 Task: Add Natrol Strawberry Vit B-12 5000 Mcg to the cart.
Action: Mouse pressed left at (30, 86)
Screenshot: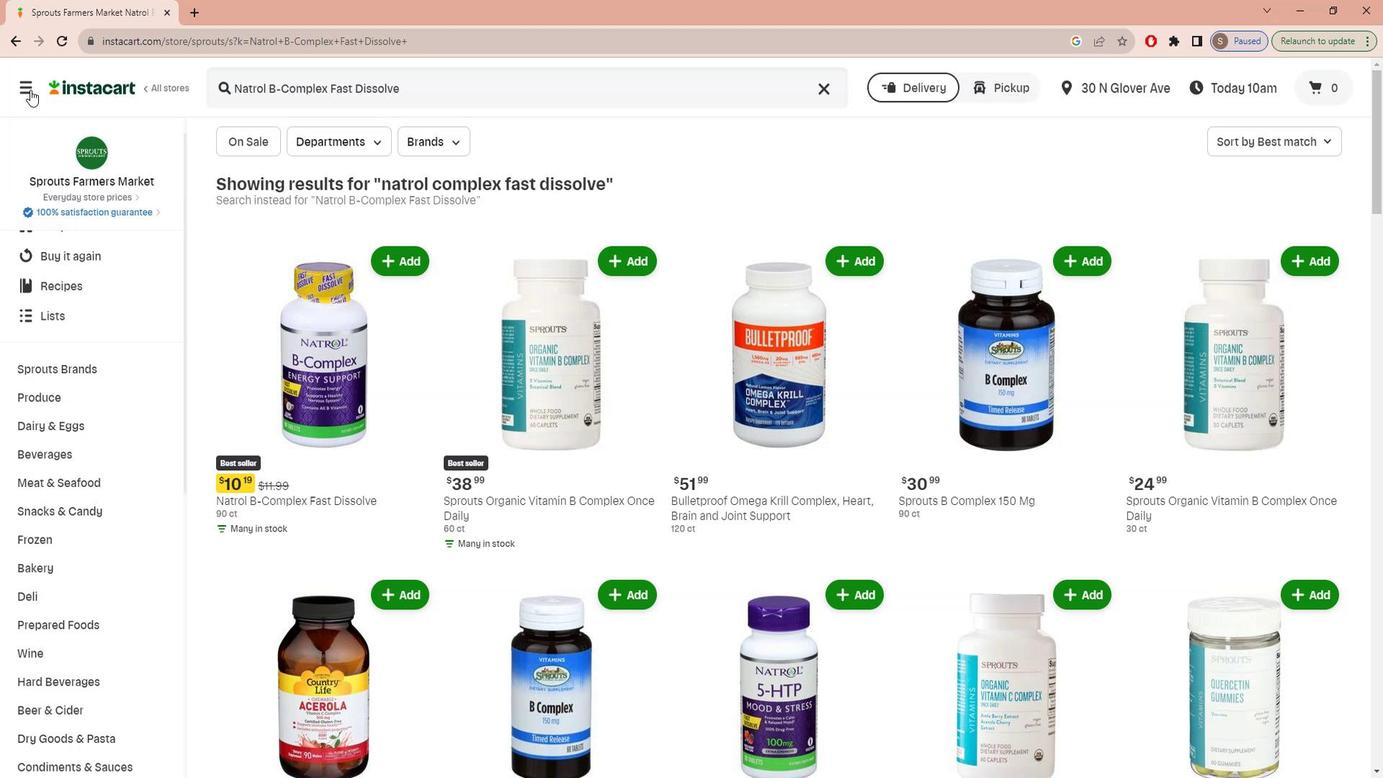 
Action: Mouse moved to (50, 189)
Screenshot: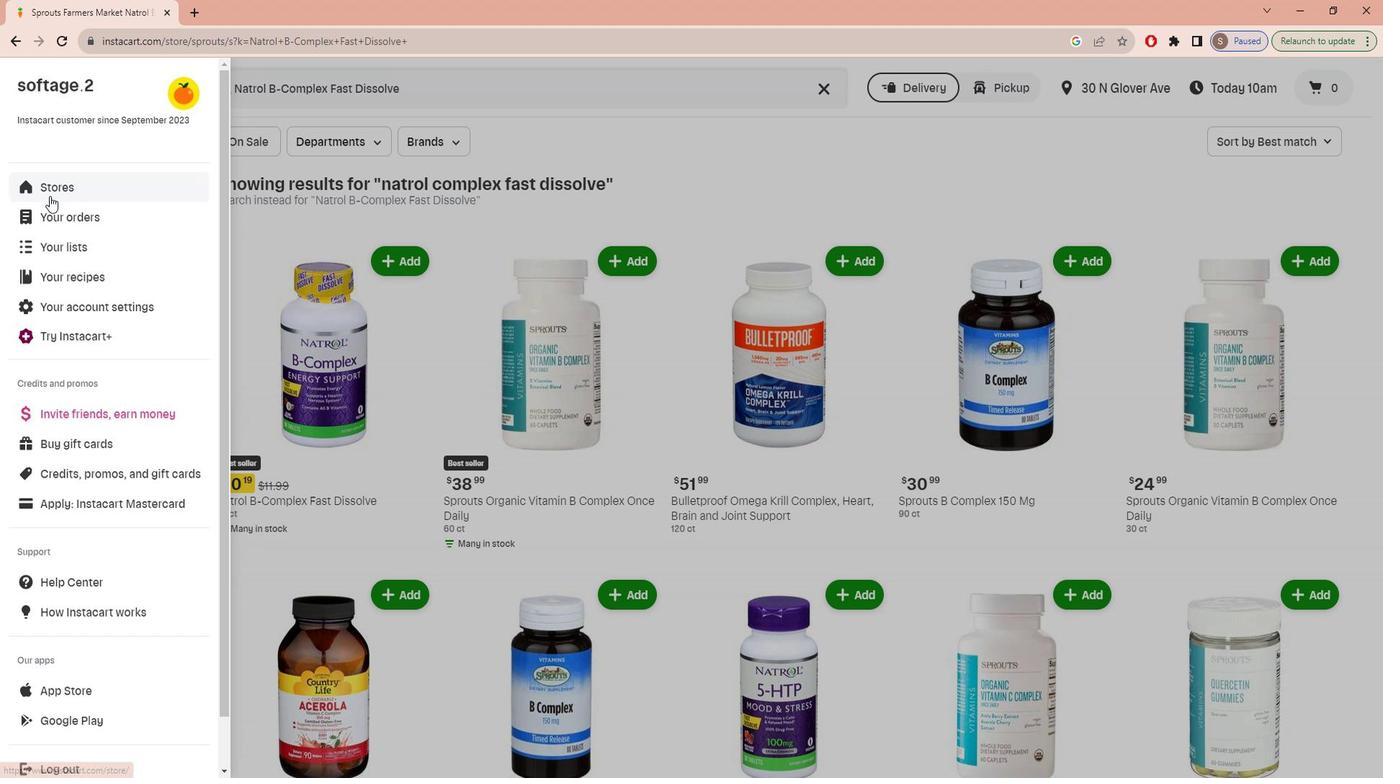 
Action: Mouse pressed left at (50, 189)
Screenshot: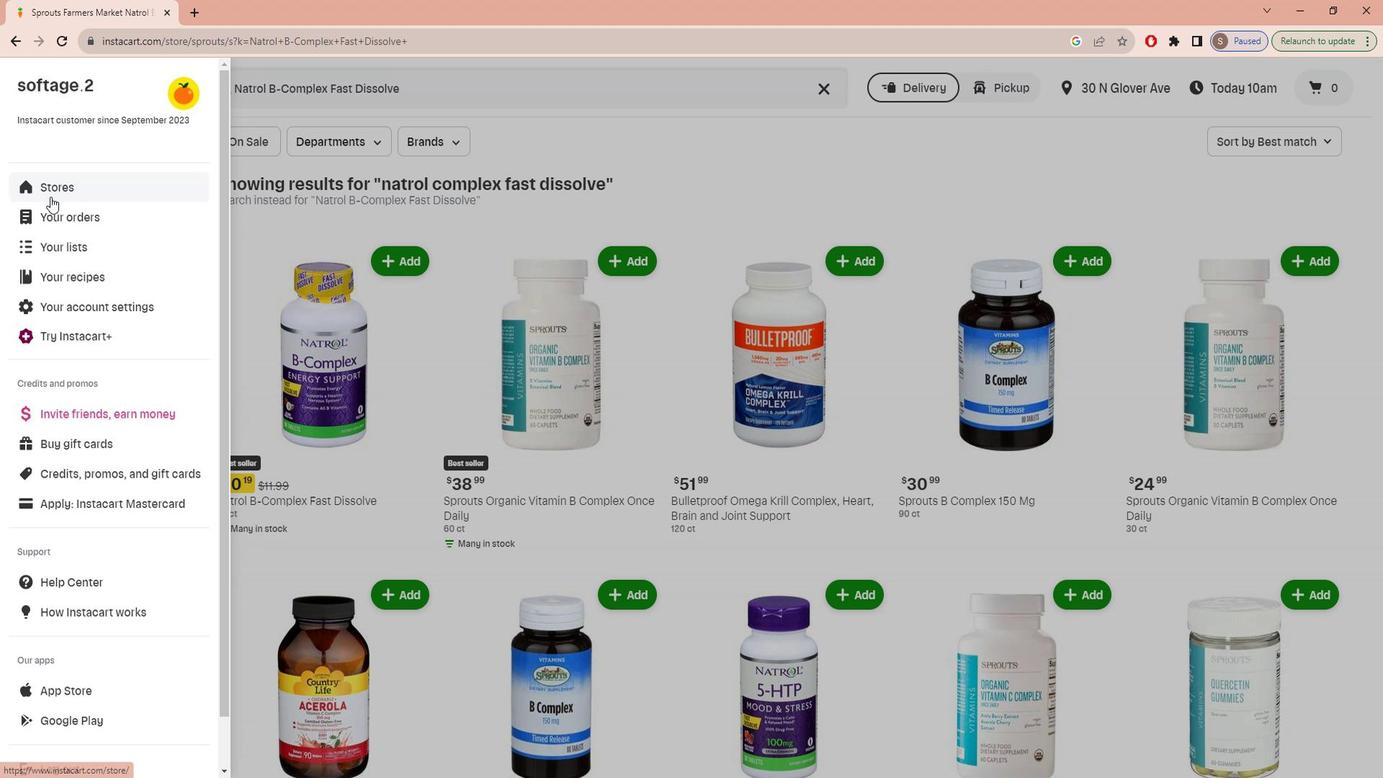 
Action: Mouse moved to (352, 141)
Screenshot: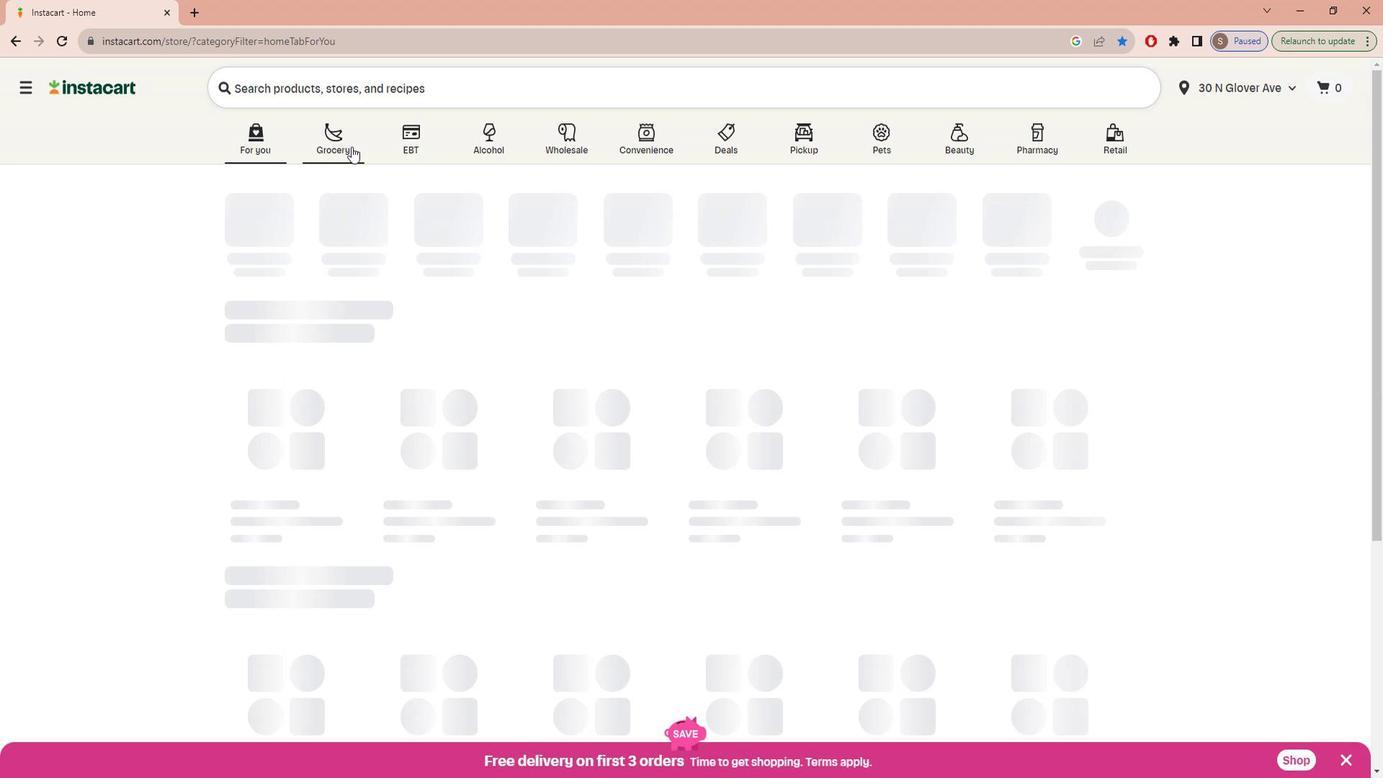 
Action: Mouse pressed left at (352, 141)
Screenshot: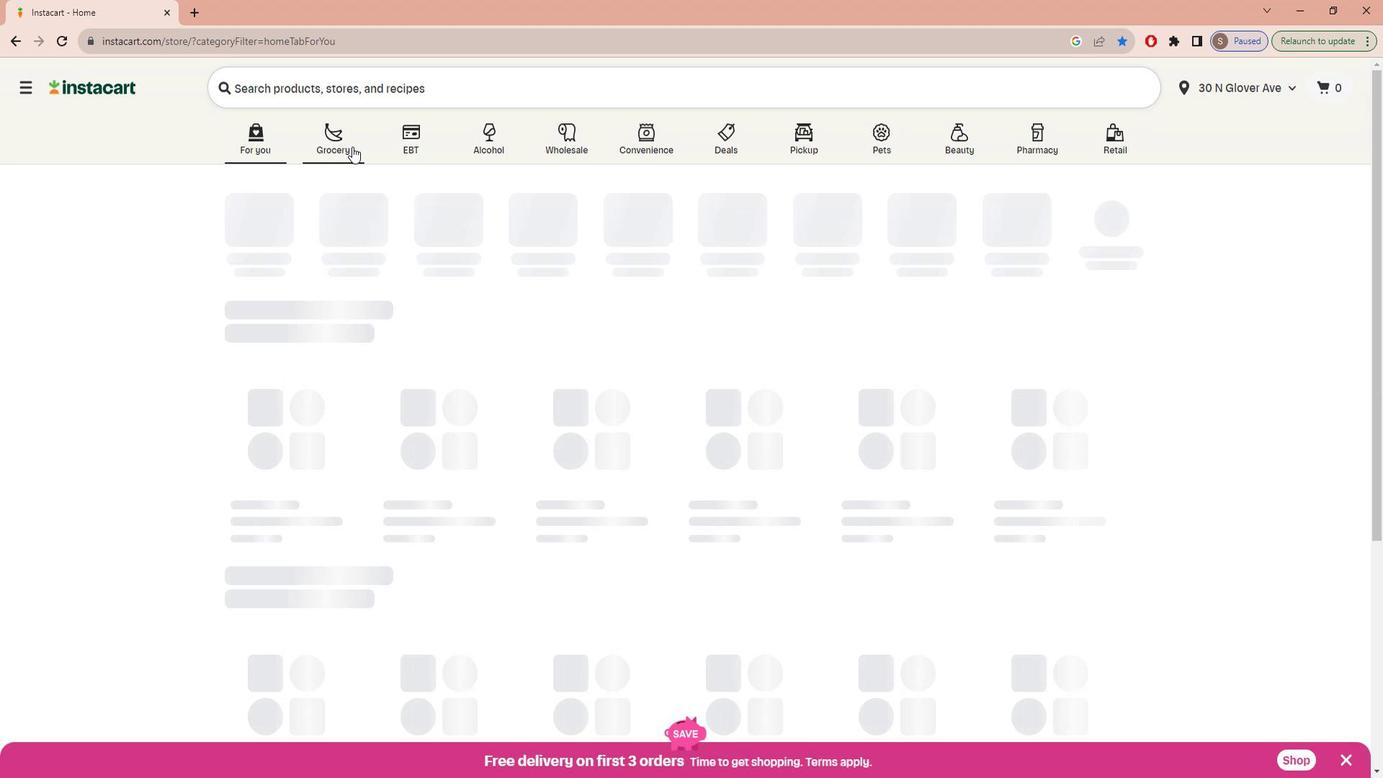 
Action: Mouse moved to (349, 401)
Screenshot: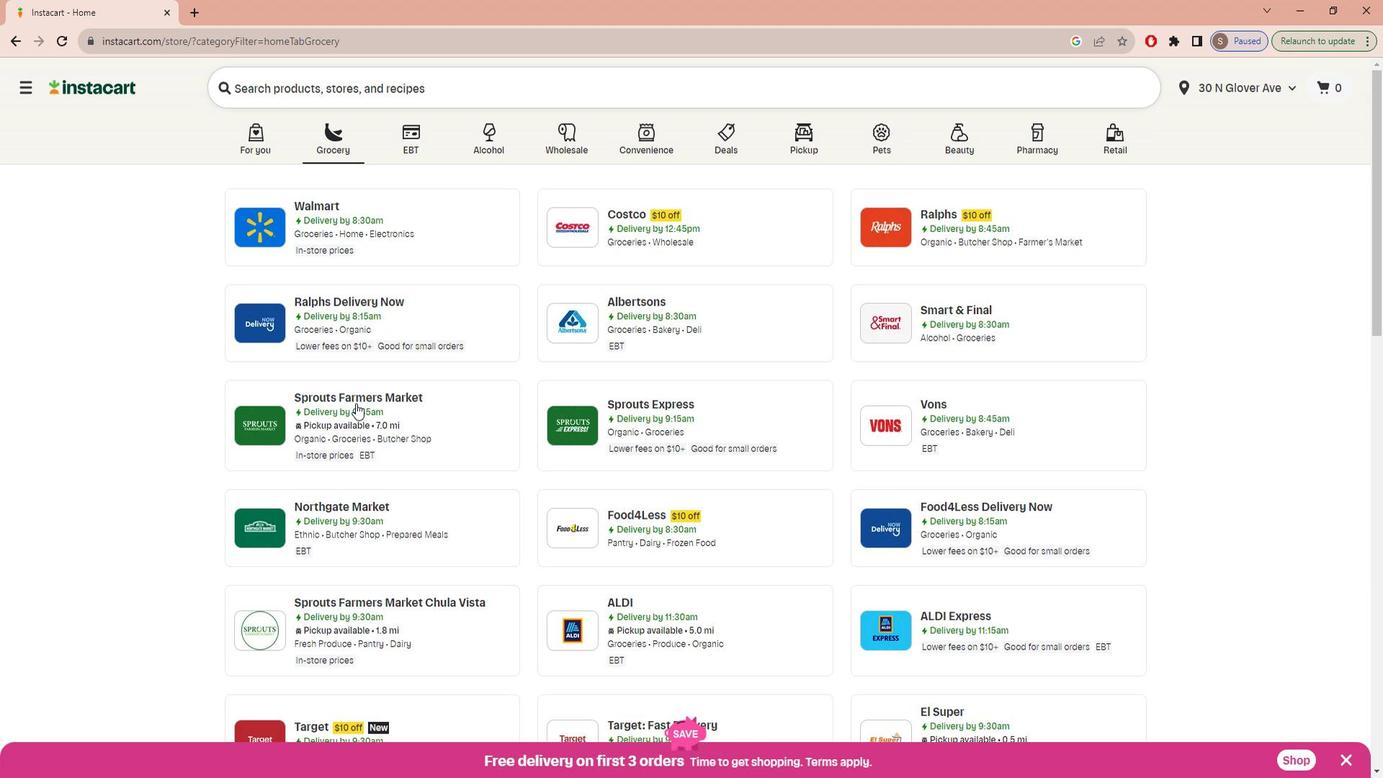 
Action: Mouse pressed left at (349, 401)
Screenshot: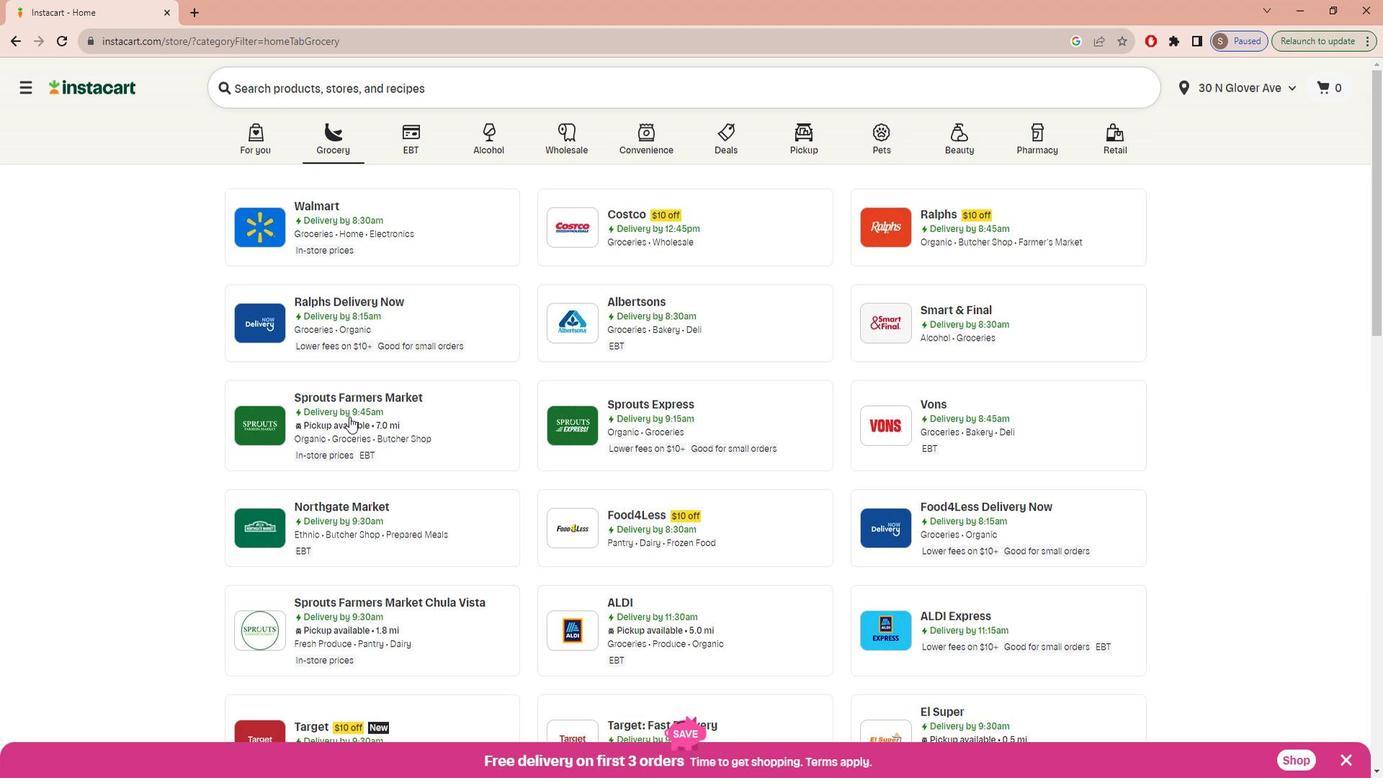 
Action: Mouse moved to (114, 551)
Screenshot: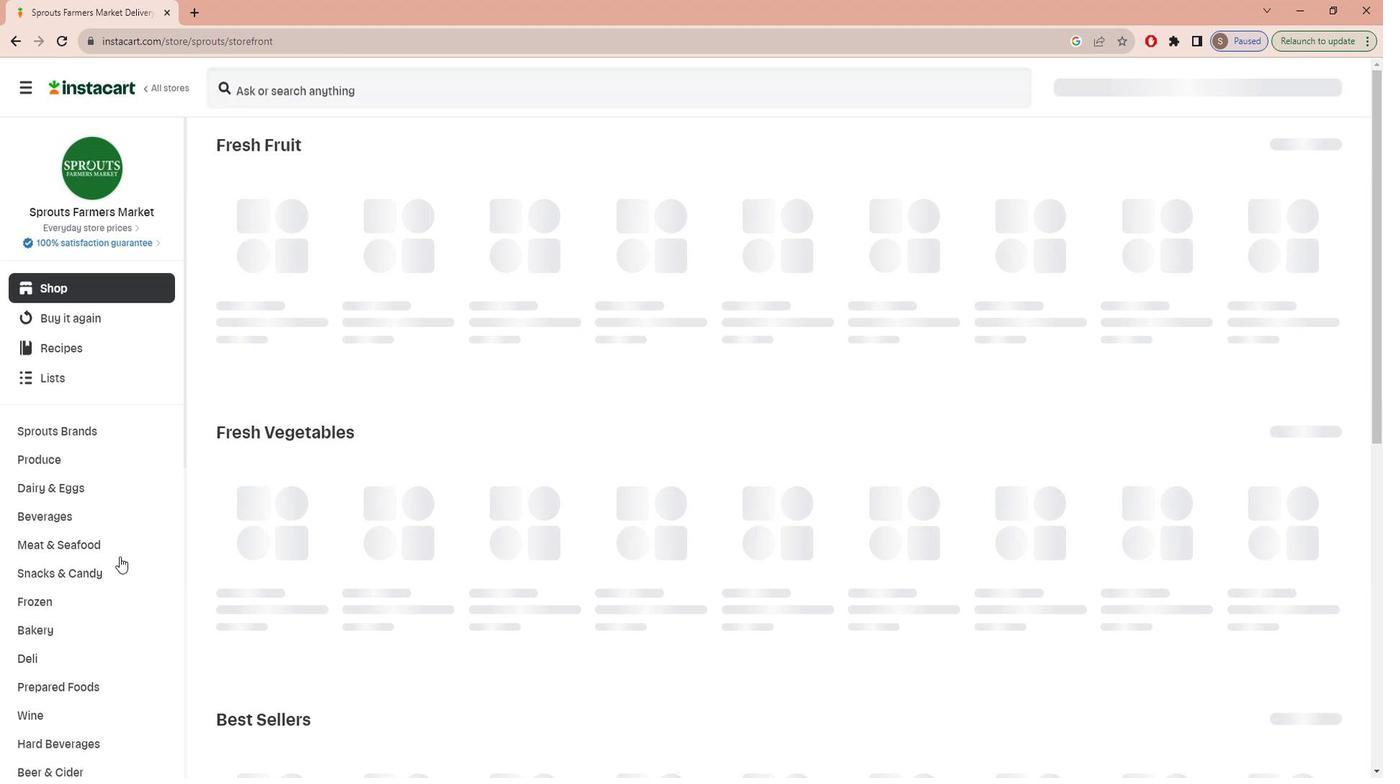 
Action: Mouse scrolled (114, 551) with delta (0, 0)
Screenshot: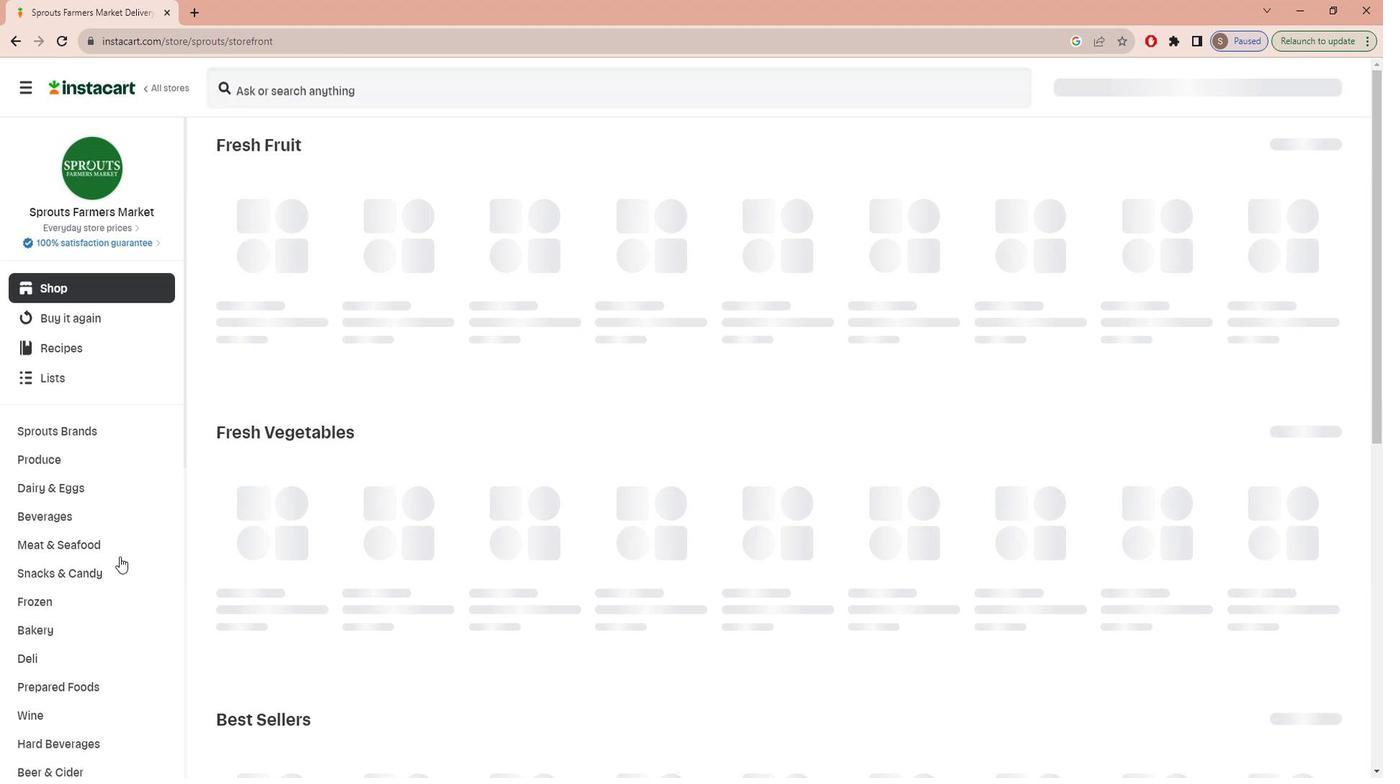 
Action: Mouse moved to (113, 554)
Screenshot: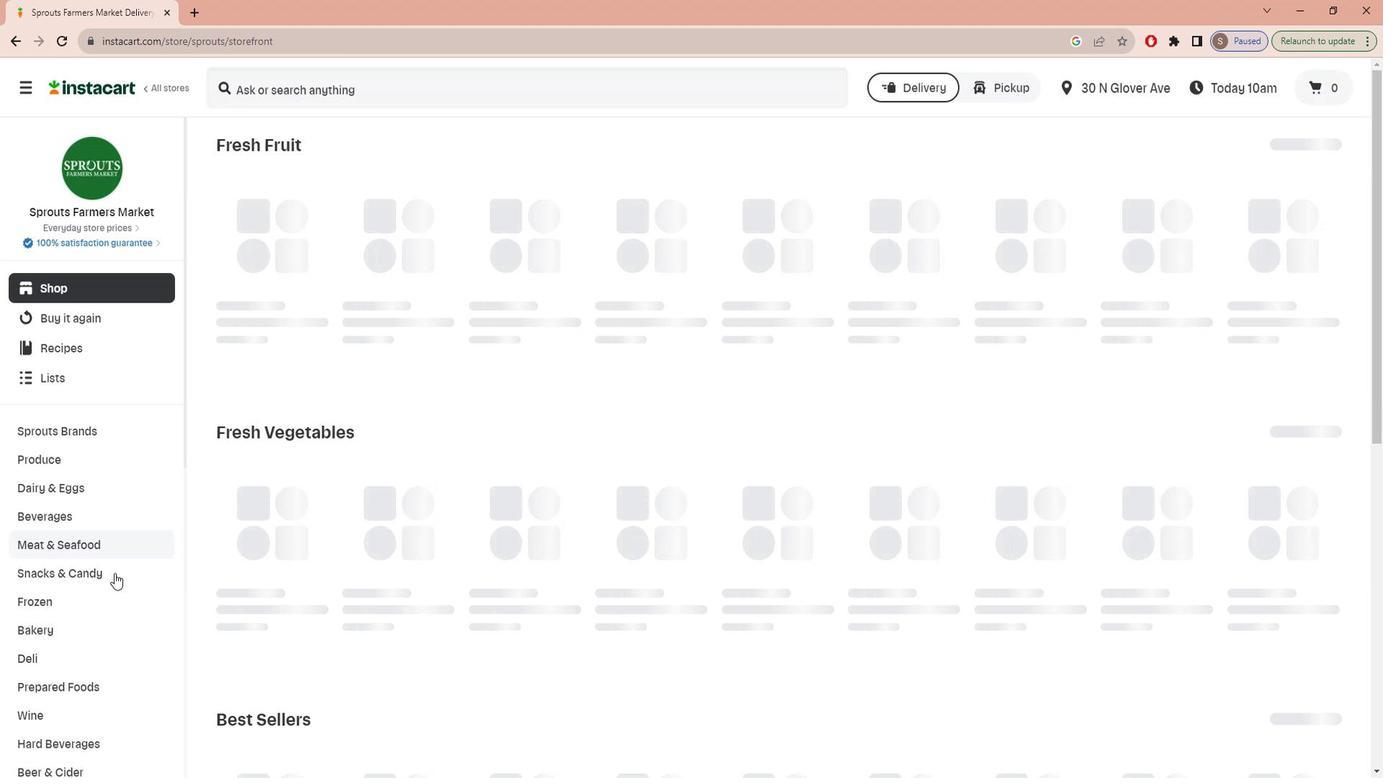 
Action: Mouse scrolled (113, 553) with delta (0, 0)
Screenshot: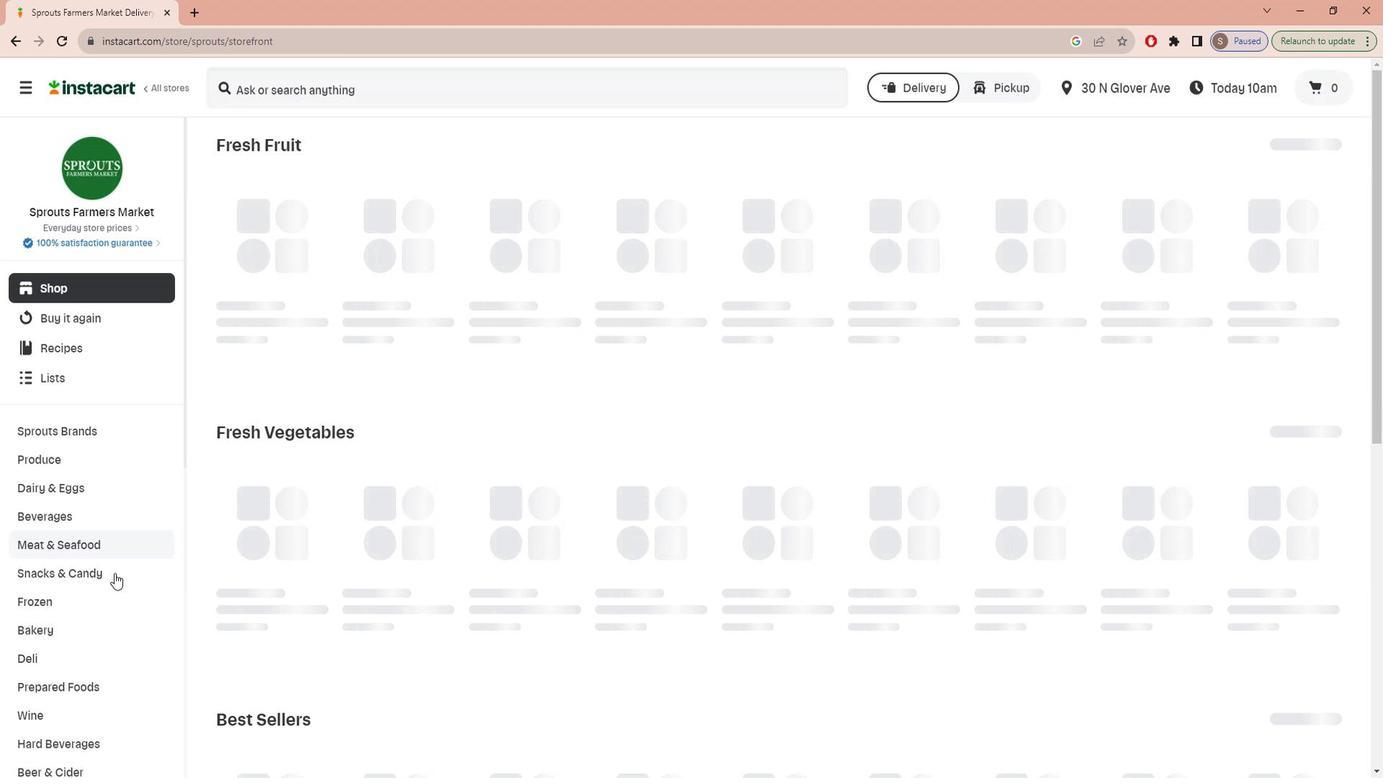 
Action: Mouse moved to (113, 554)
Screenshot: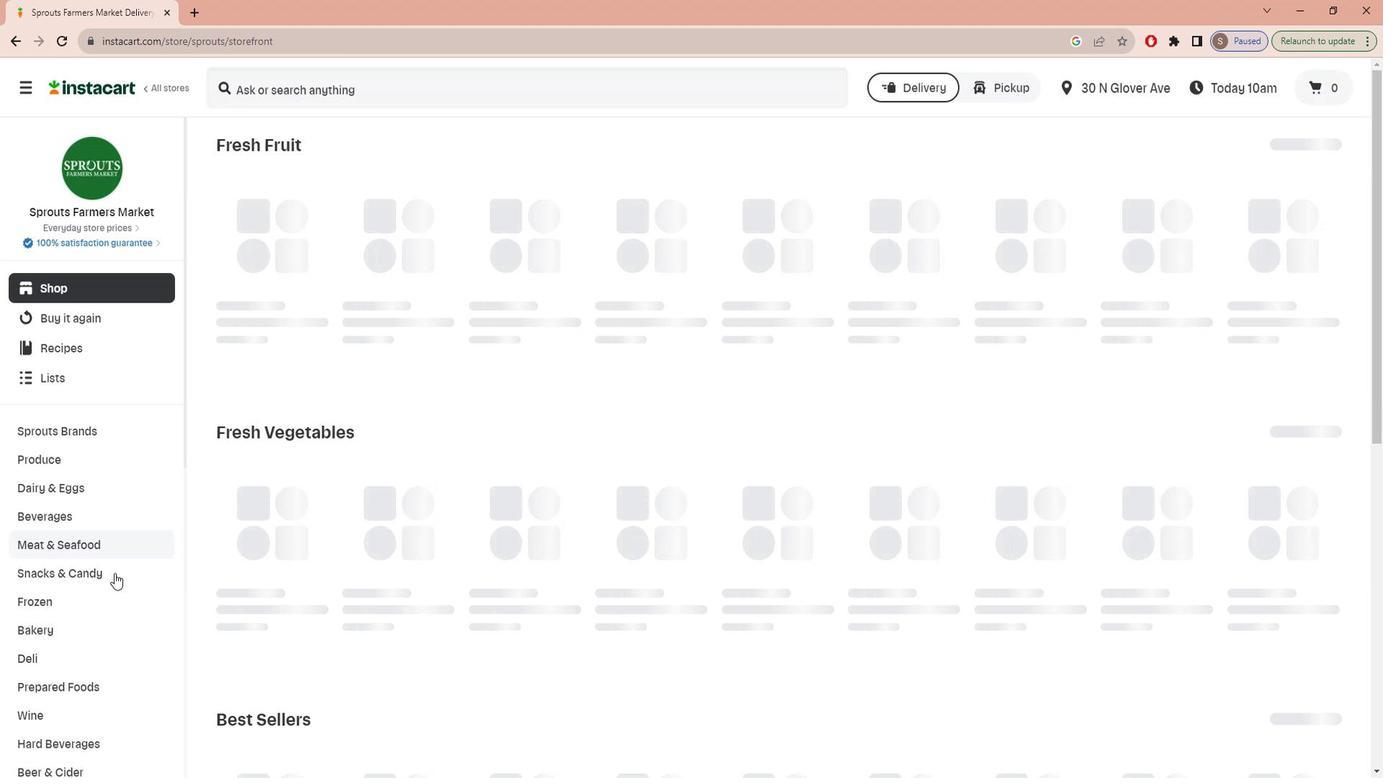 
Action: Mouse scrolled (113, 554) with delta (0, 0)
Screenshot: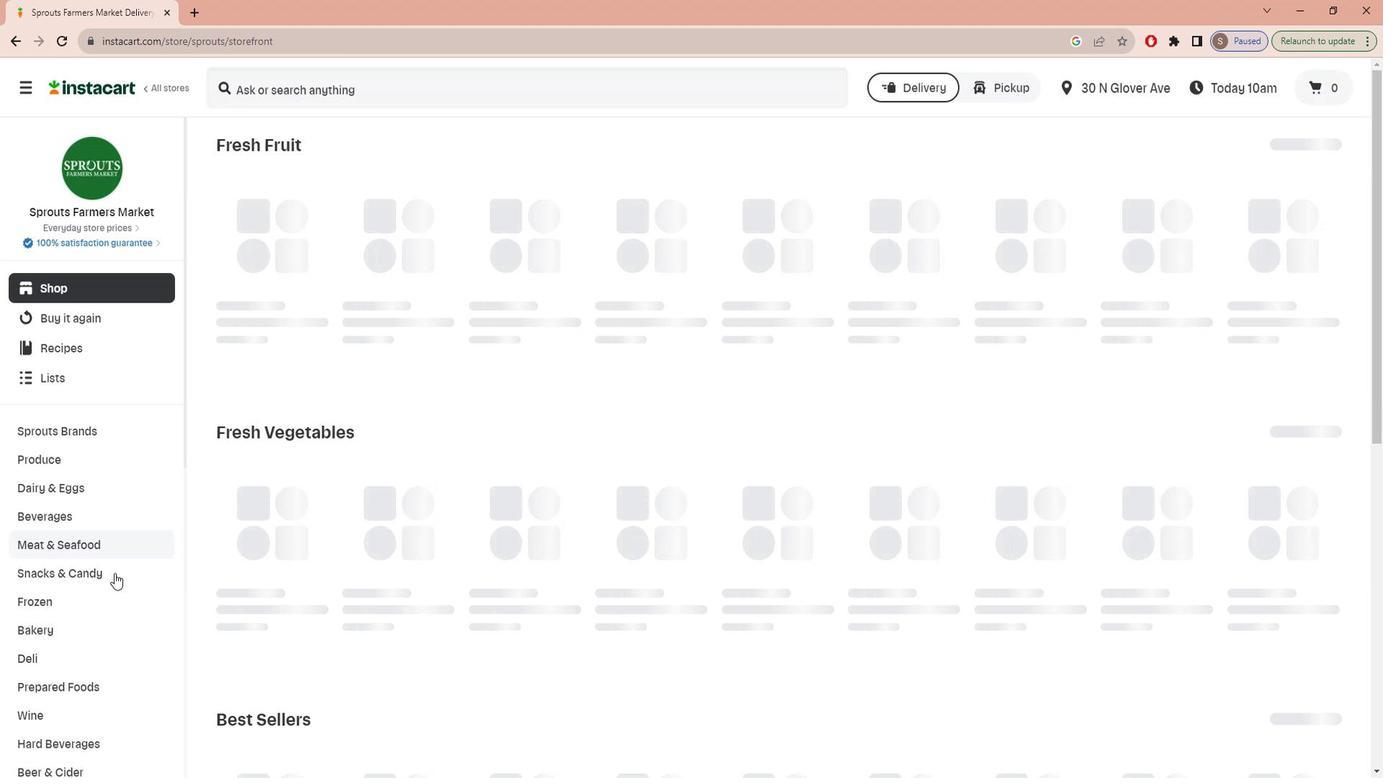 
Action: Mouse moved to (112, 556)
Screenshot: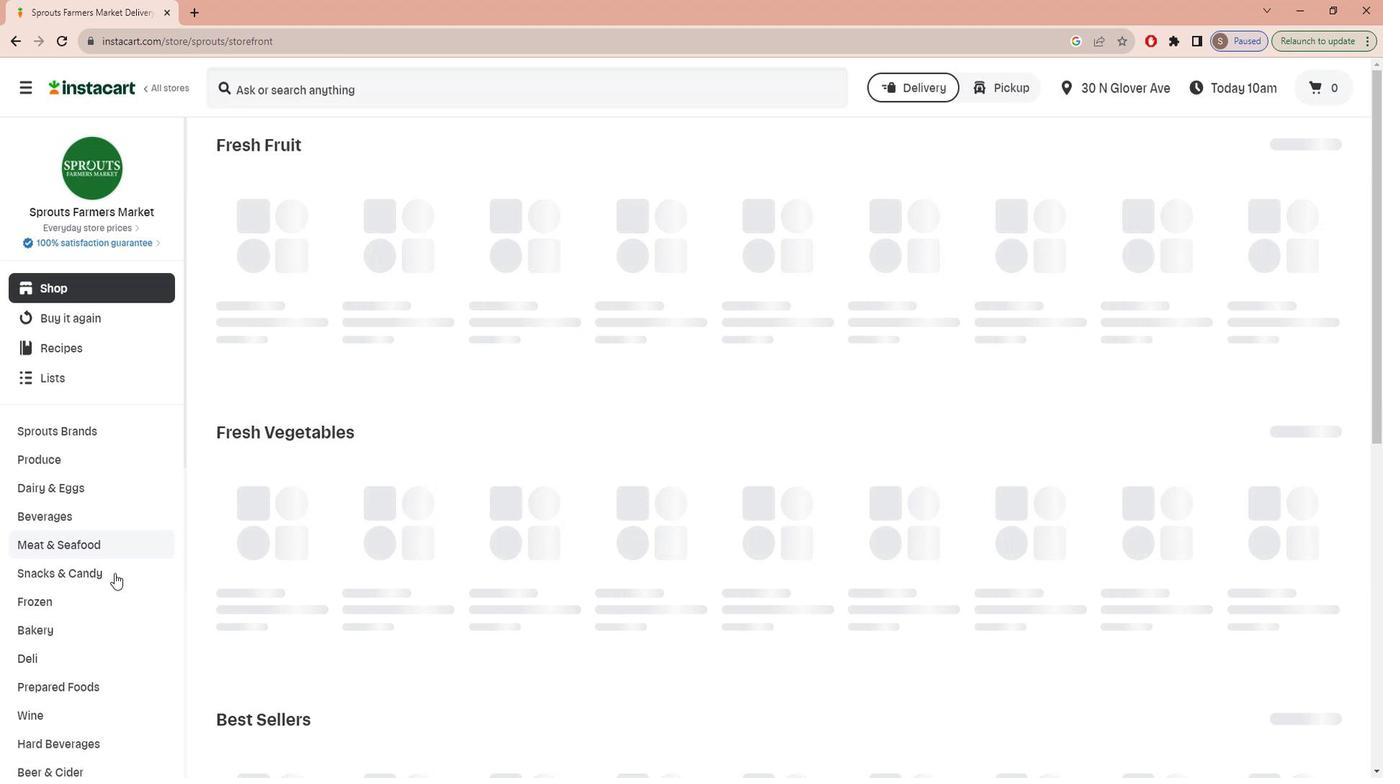 
Action: Mouse scrolled (112, 555) with delta (0, 0)
Screenshot: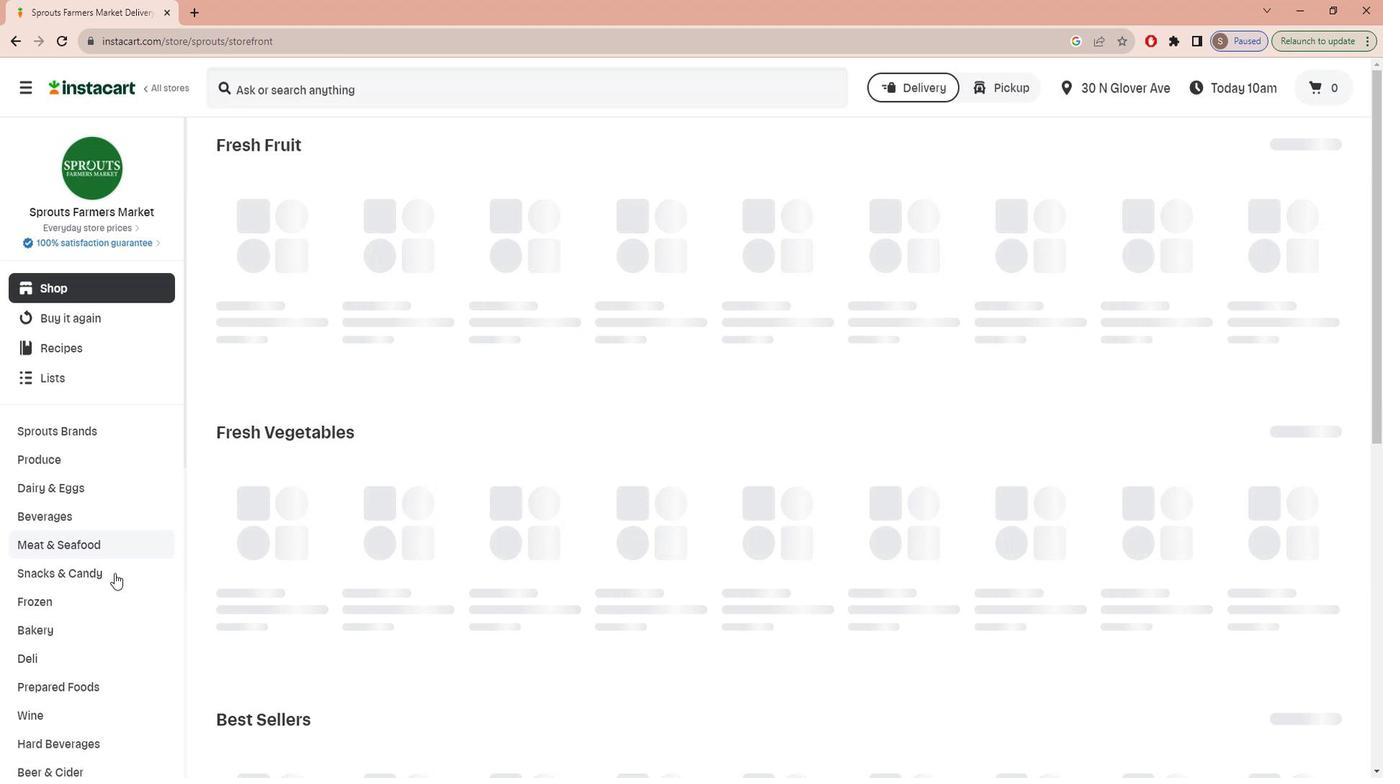 
Action: Mouse scrolled (112, 555) with delta (0, 0)
Screenshot: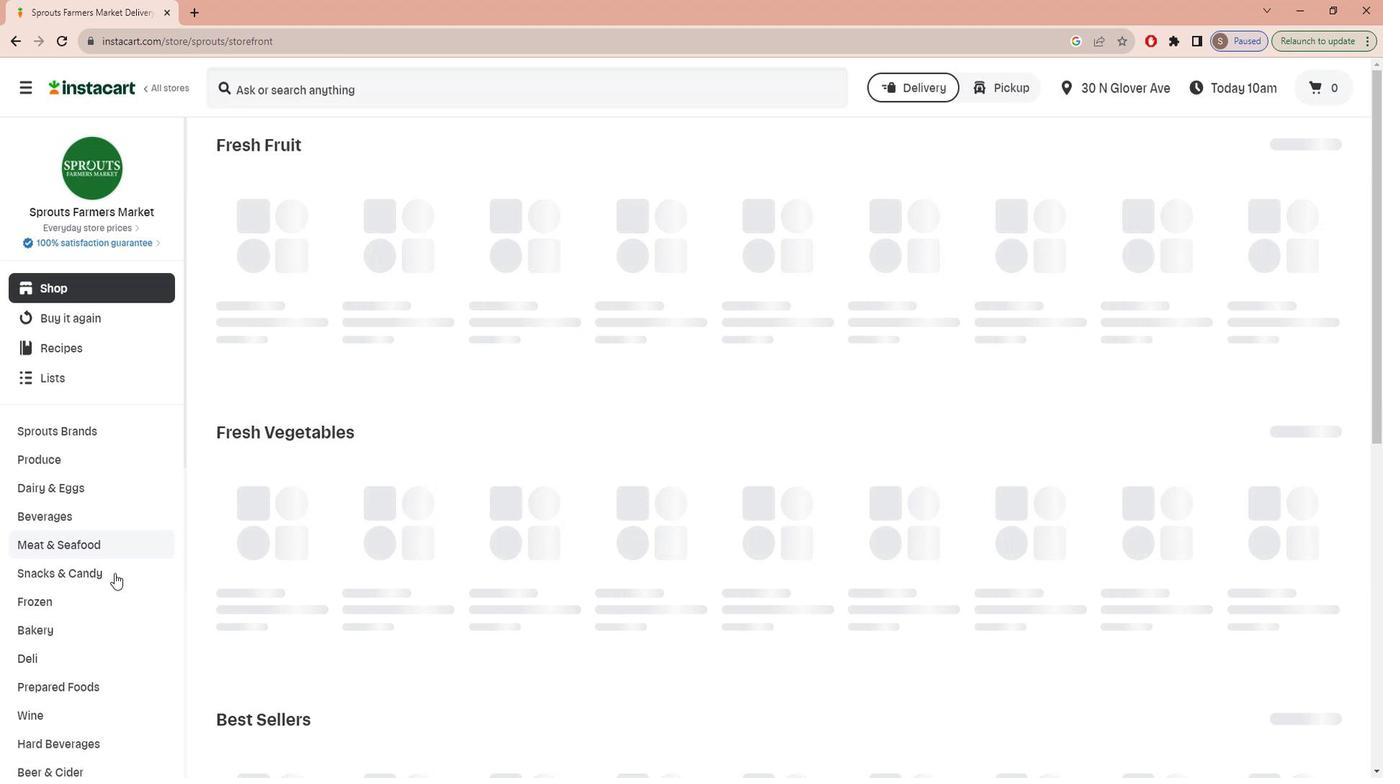 
Action: Mouse scrolled (112, 555) with delta (0, 0)
Screenshot: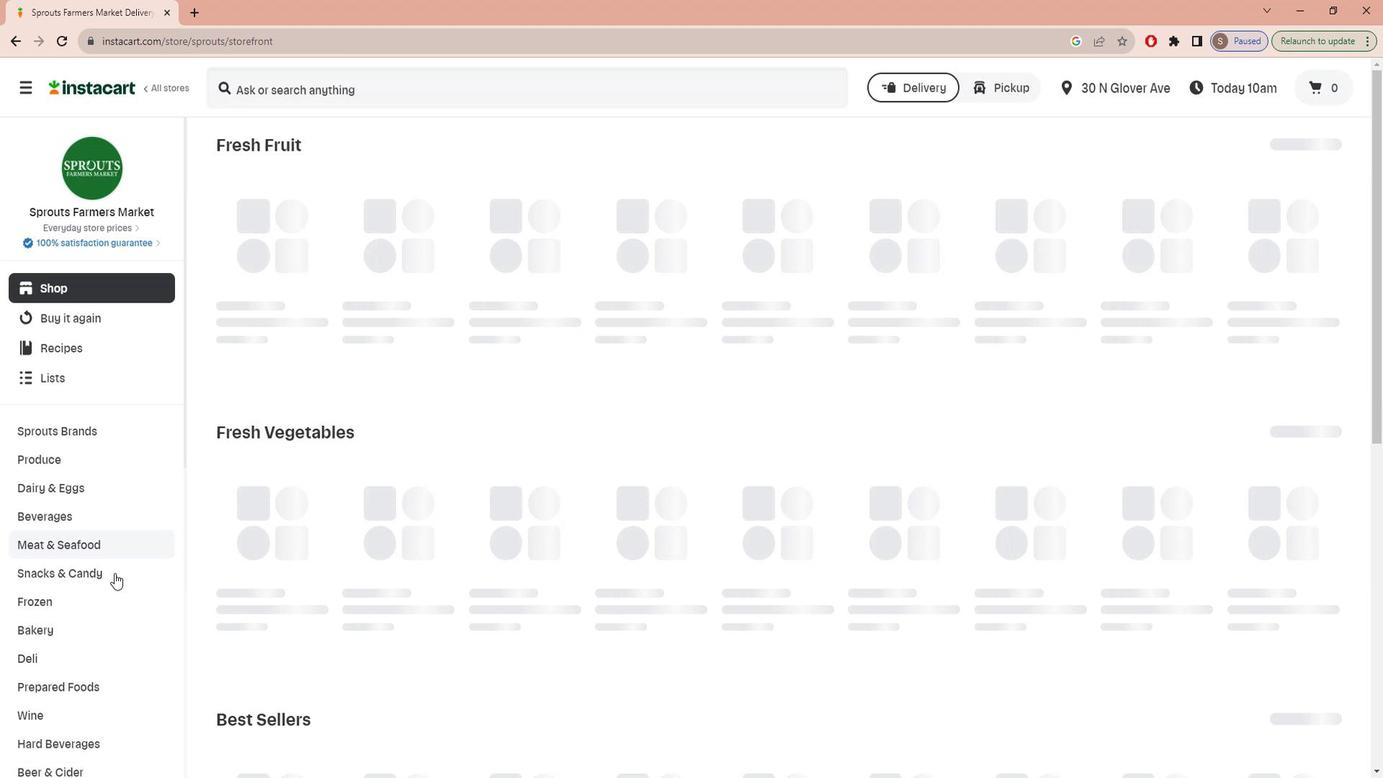 
Action: Mouse scrolled (112, 555) with delta (0, 0)
Screenshot: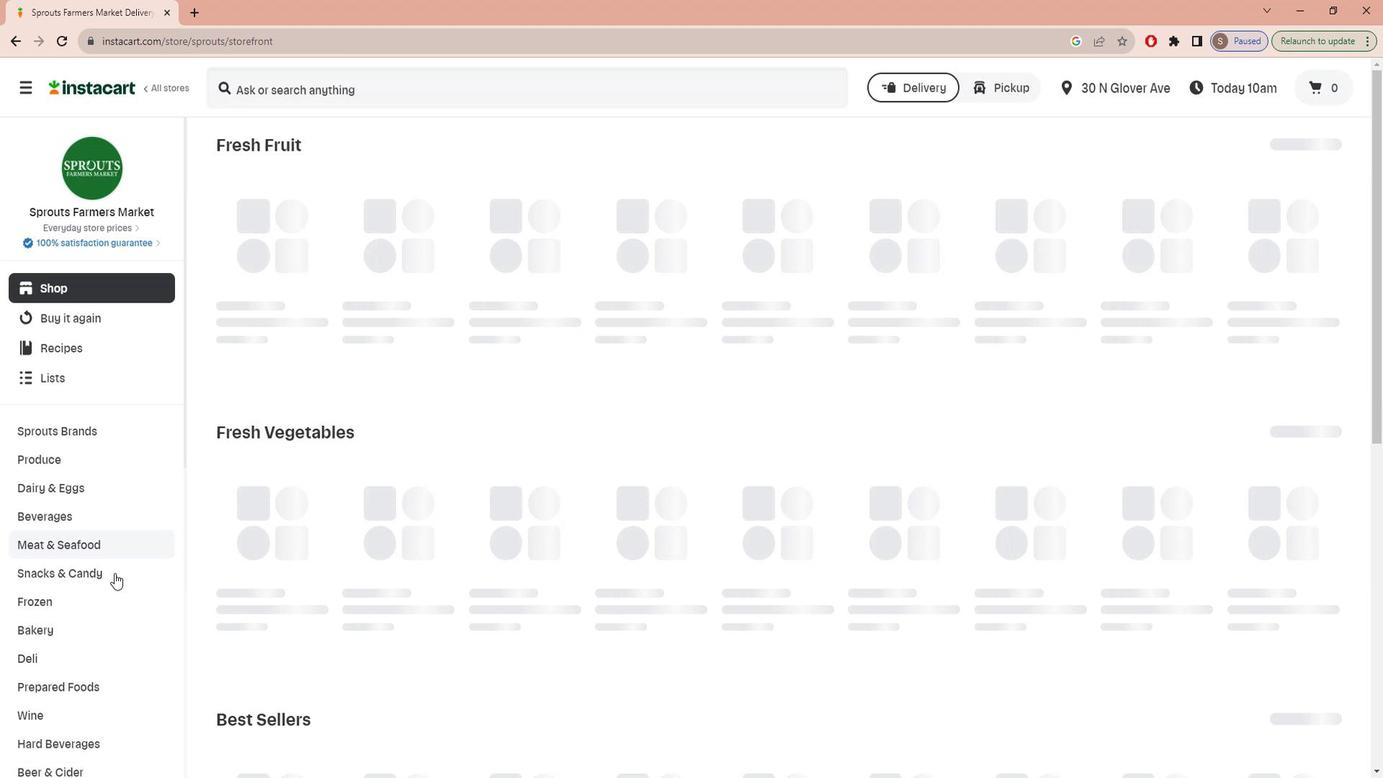 
Action: Mouse moved to (112, 556)
Screenshot: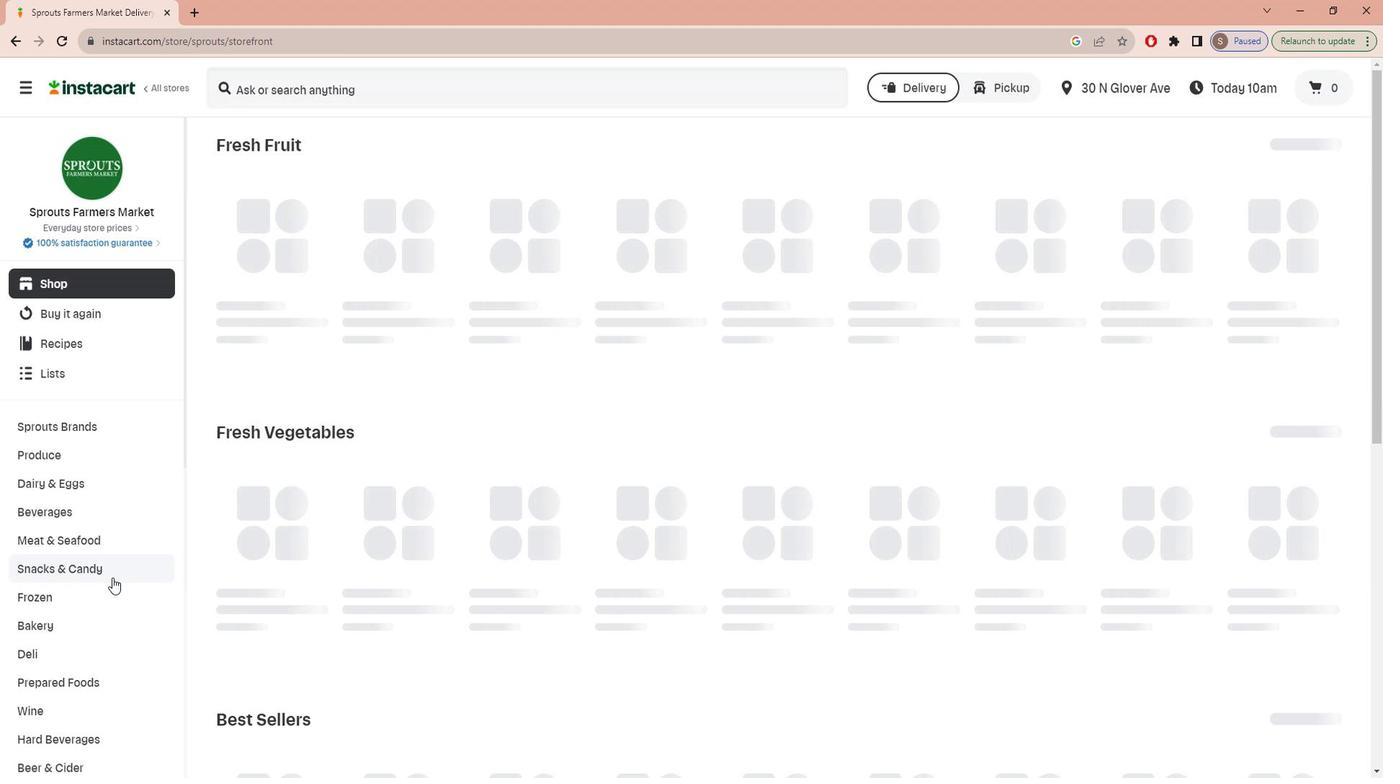 
Action: Mouse scrolled (112, 555) with delta (0, 0)
Screenshot: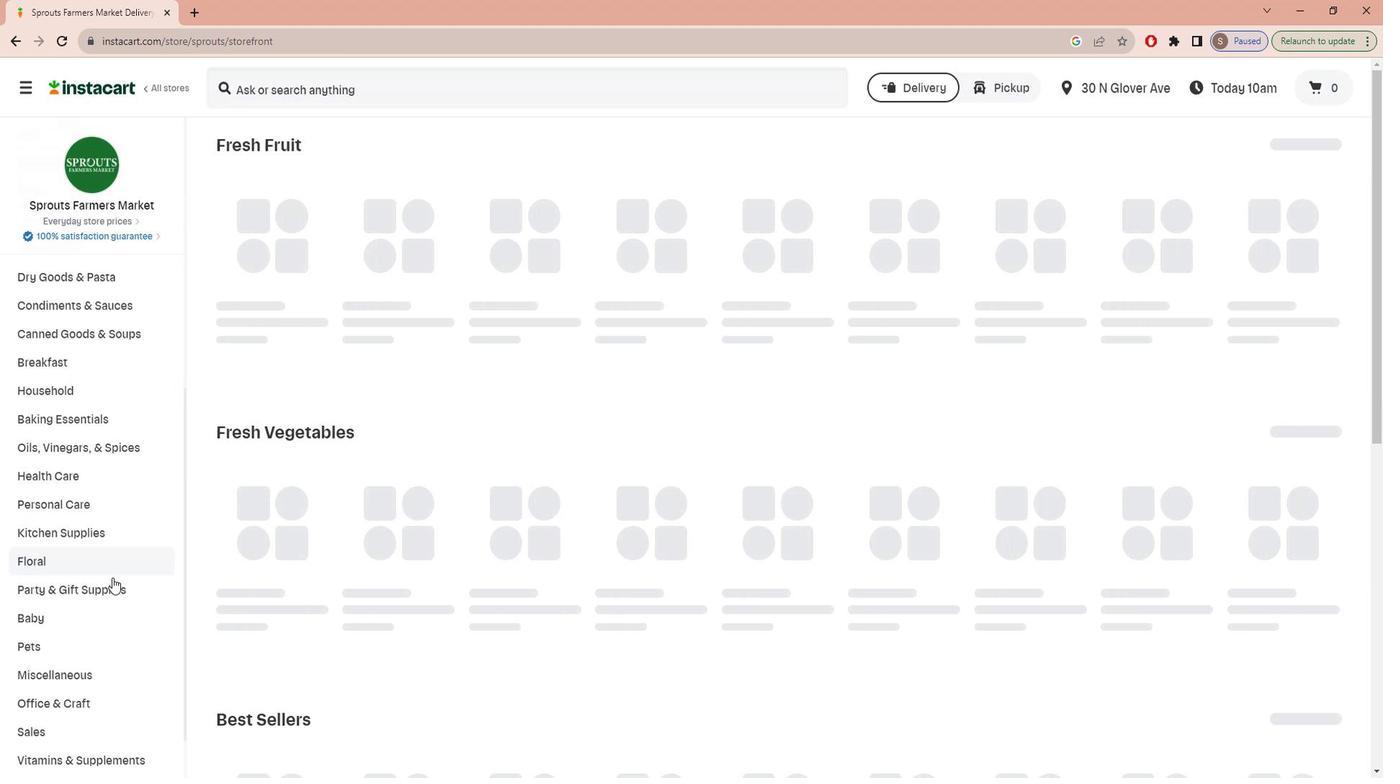 
Action: Mouse scrolled (112, 555) with delta (0, 0)
Screenshot: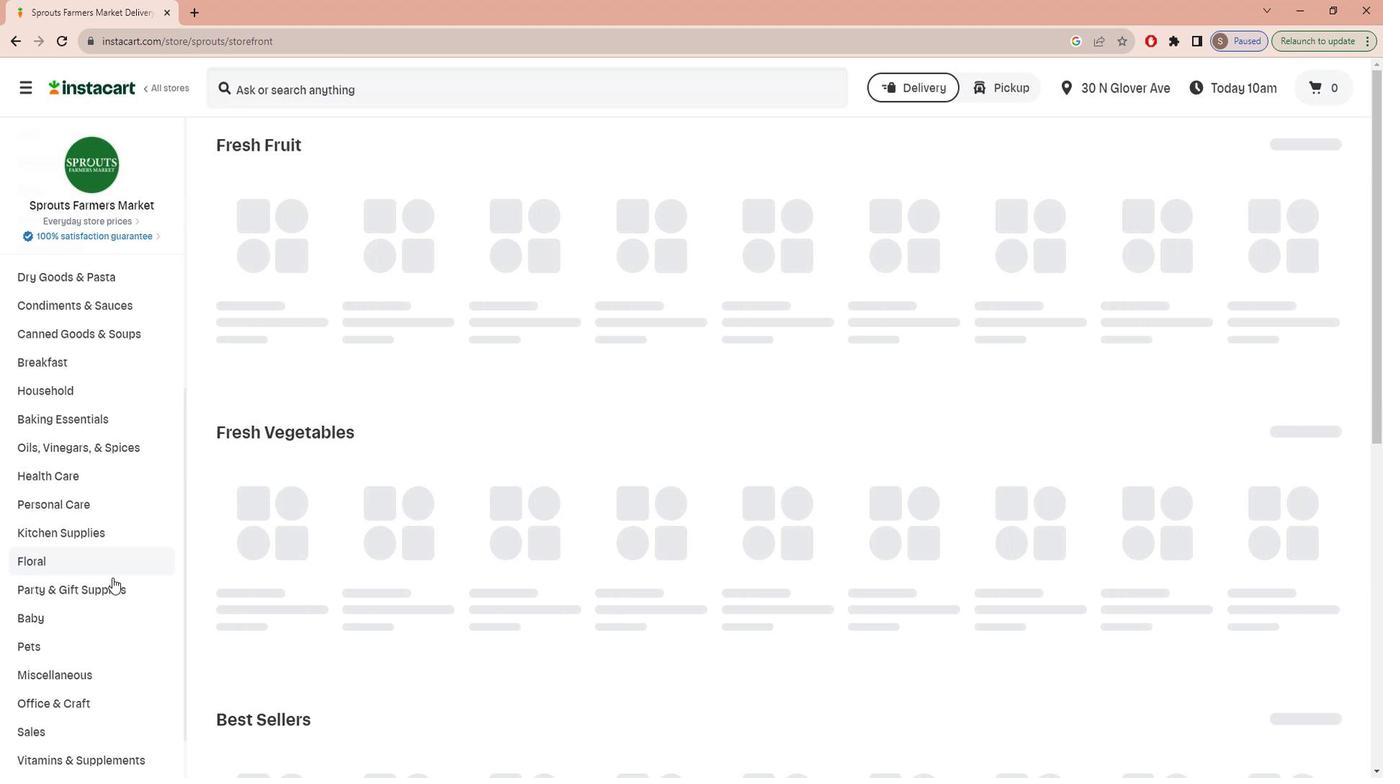 
Action: Mouse scrolled (112, 555) with delta (0, 0)
Screenshot: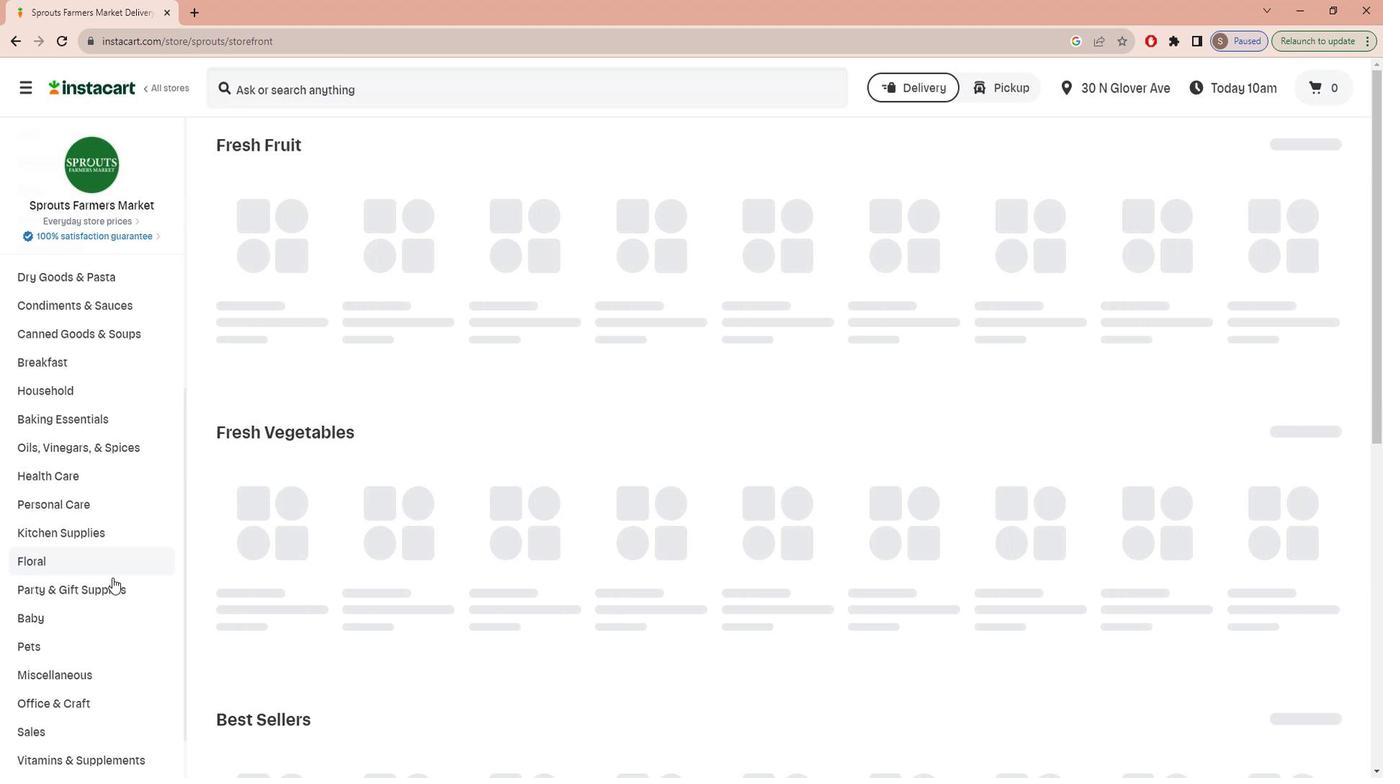 
Action: Mouse scrolled (112, 555) with delta (0, 0)
Screenshot: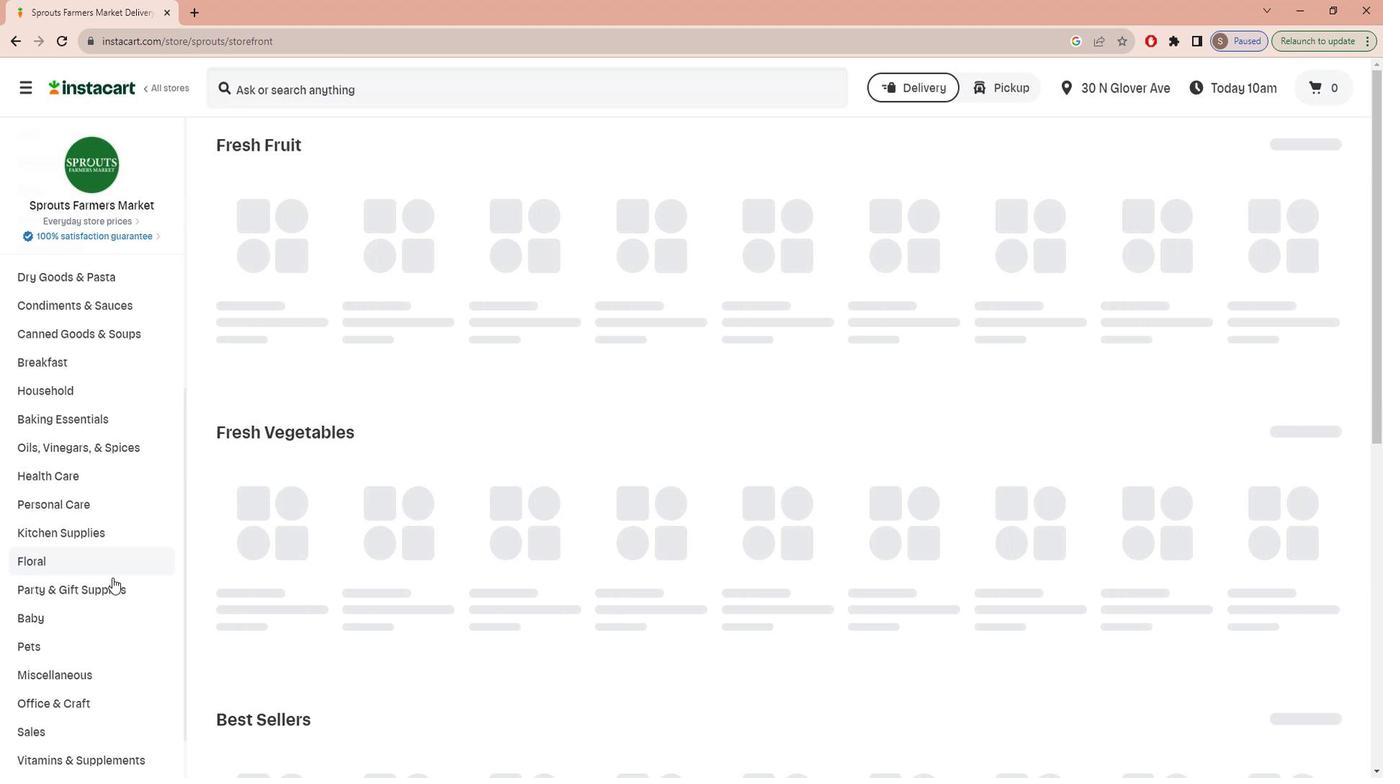 
Action: Mouse scrolled (112, 555) with delta (0, 0)
Screenshot: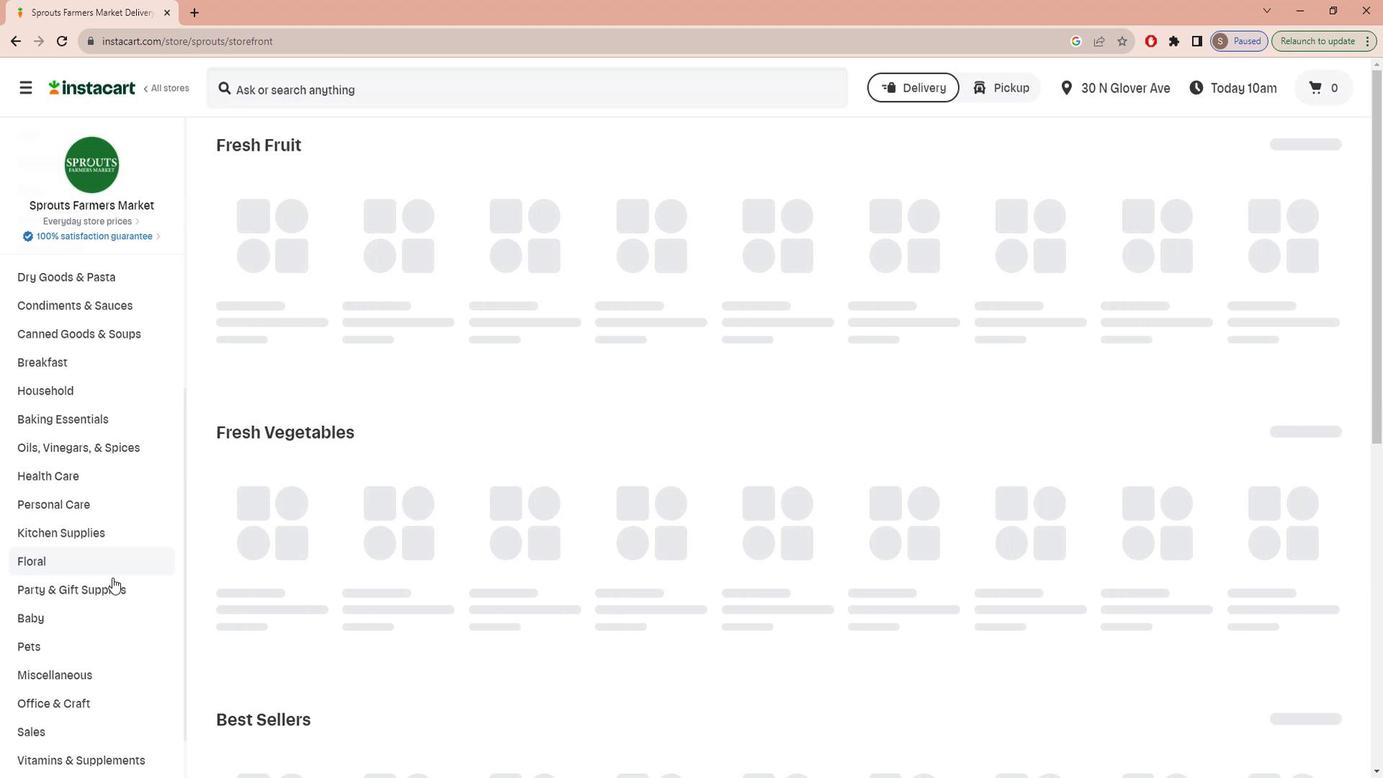 
Action: Mouse scrolled (112, 555) with delta (0, 0)
Screenshot: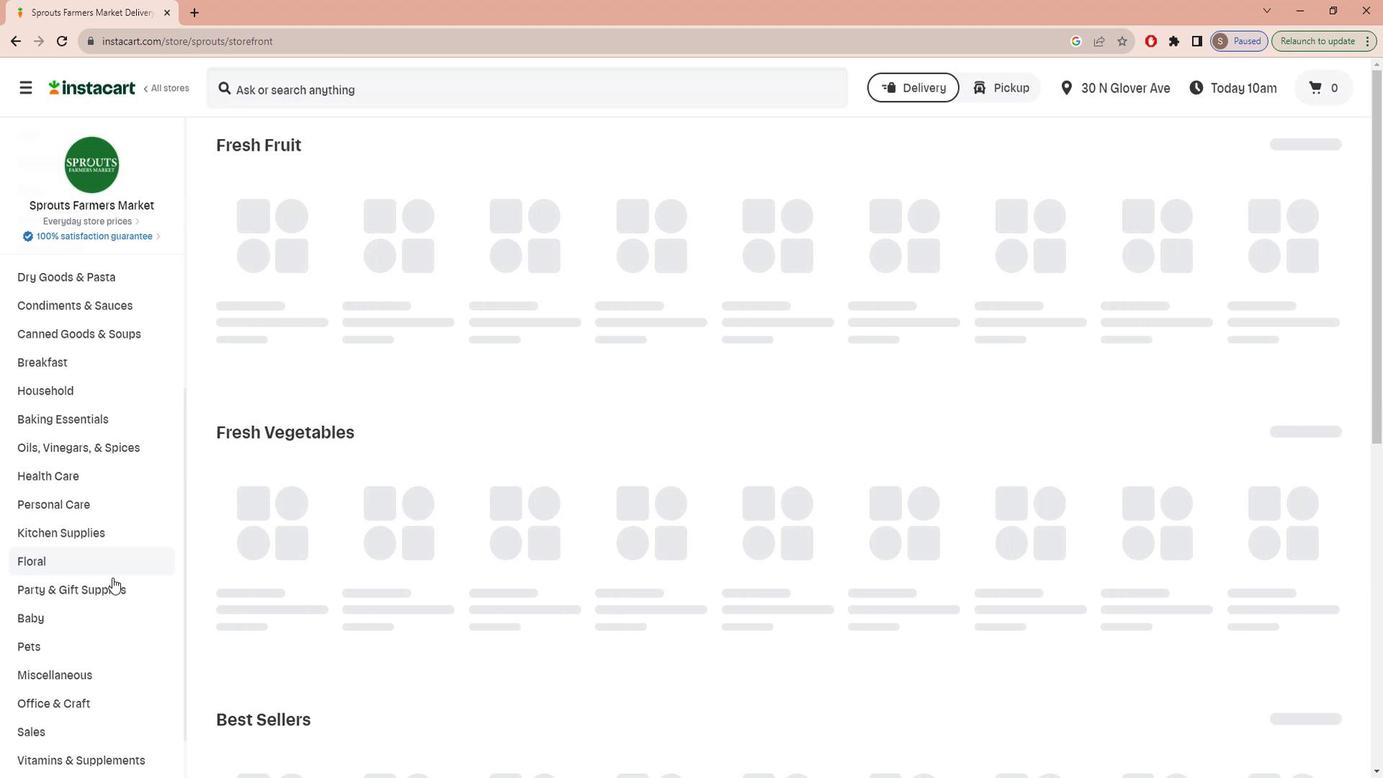 
Action: Mouse scrolled (112, 555) with delta (0, 0)
Screenshot: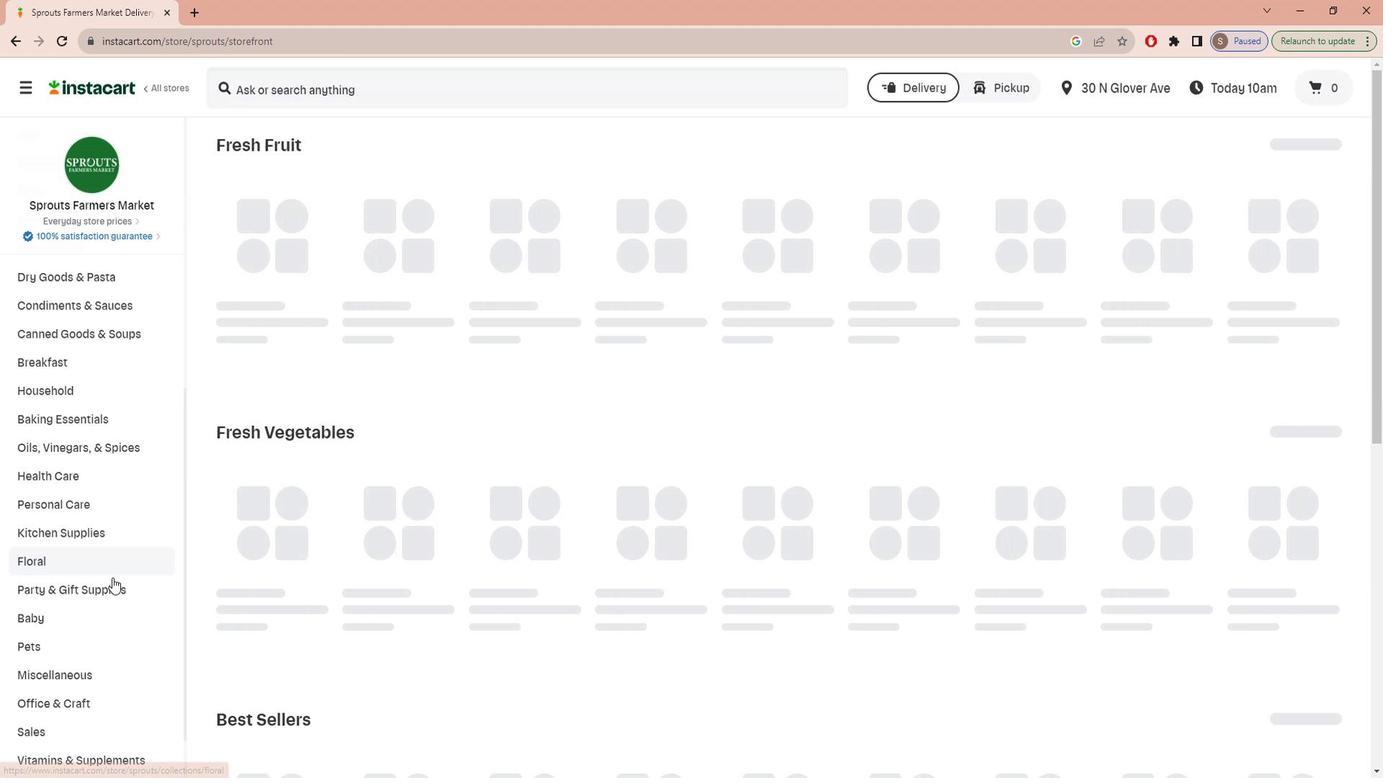 
Action: Mouse moved to (100, 665)
Screenshot: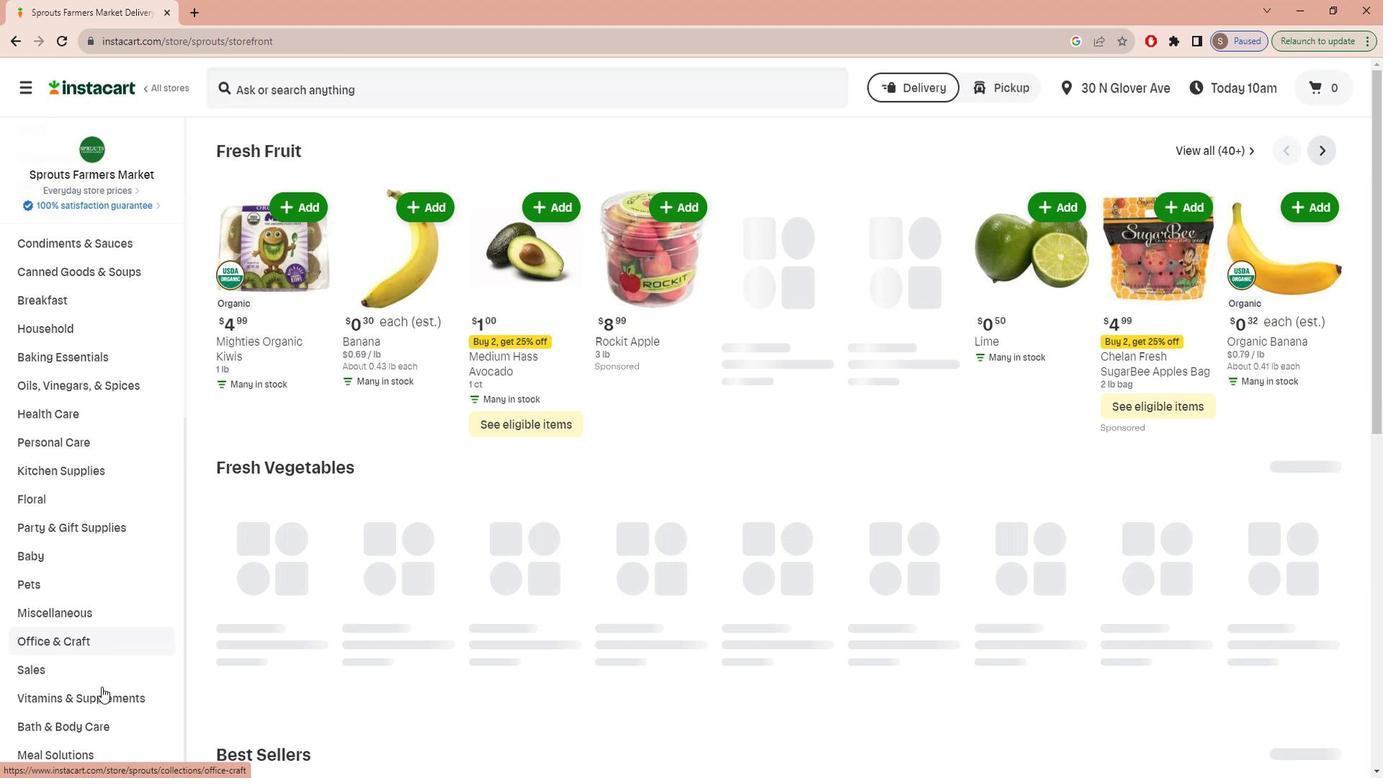 
Action: Mouse pressed left at (100, 665)
Screenshot: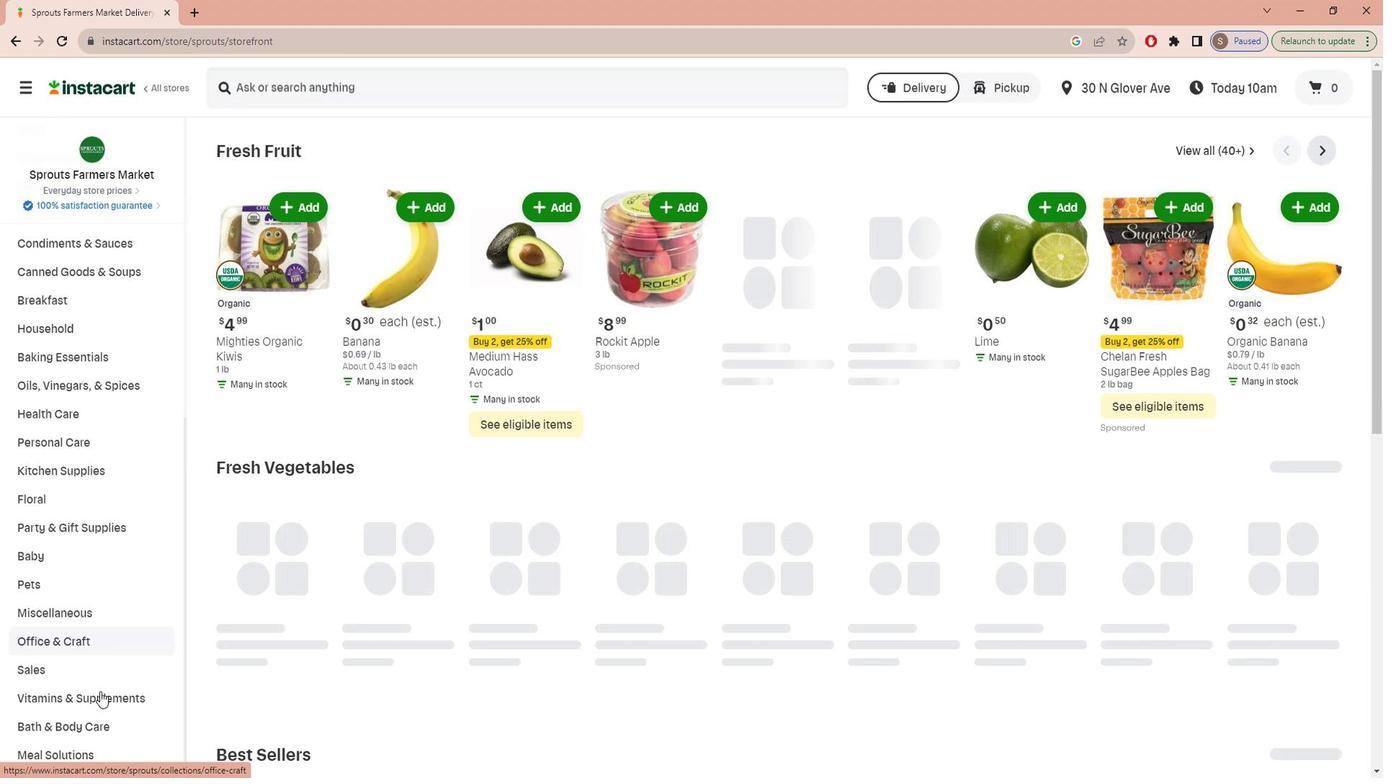
Action: Mouse moved to (1343, 182)
Screenshot: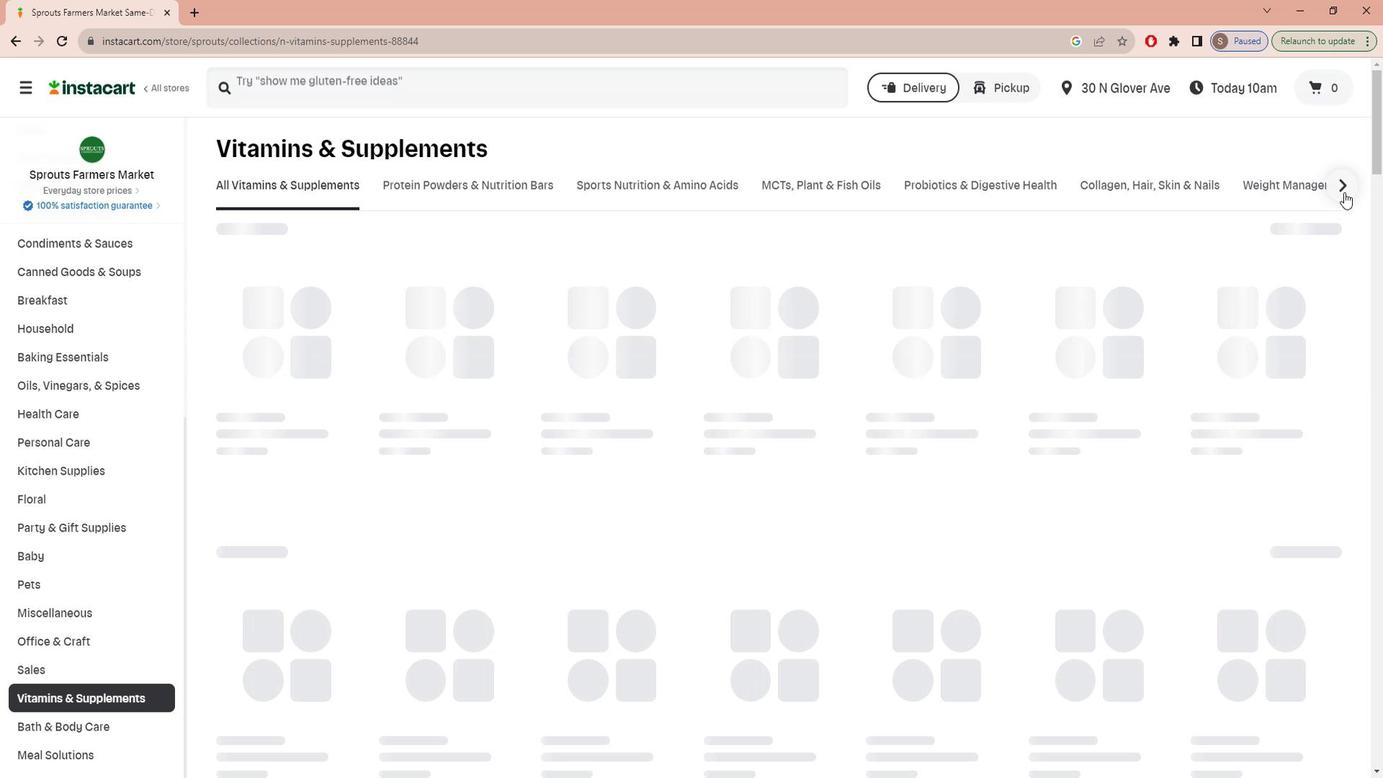 
Action: Mouse pressed left at (1343, 182)
Screenshot: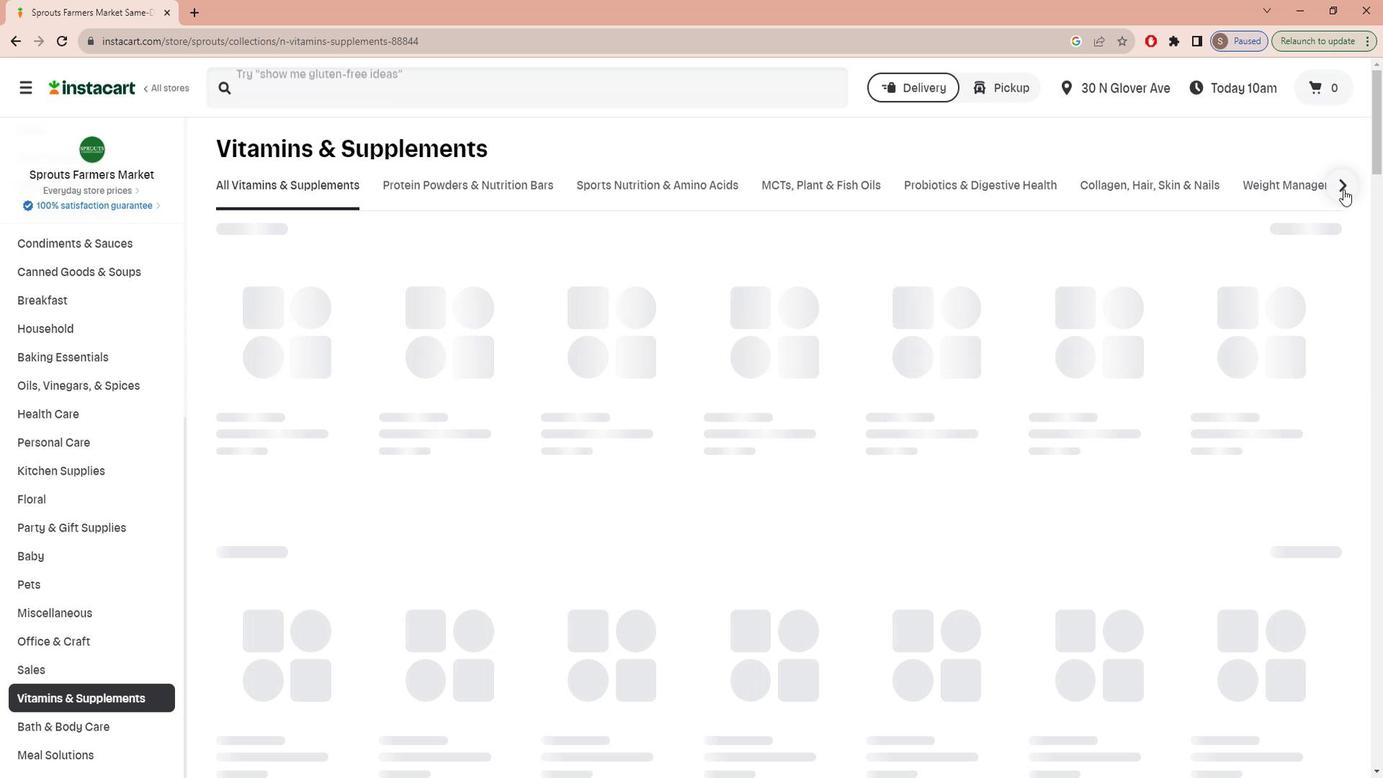 
Action: Mouse moved to (992, 174)
Screenshot: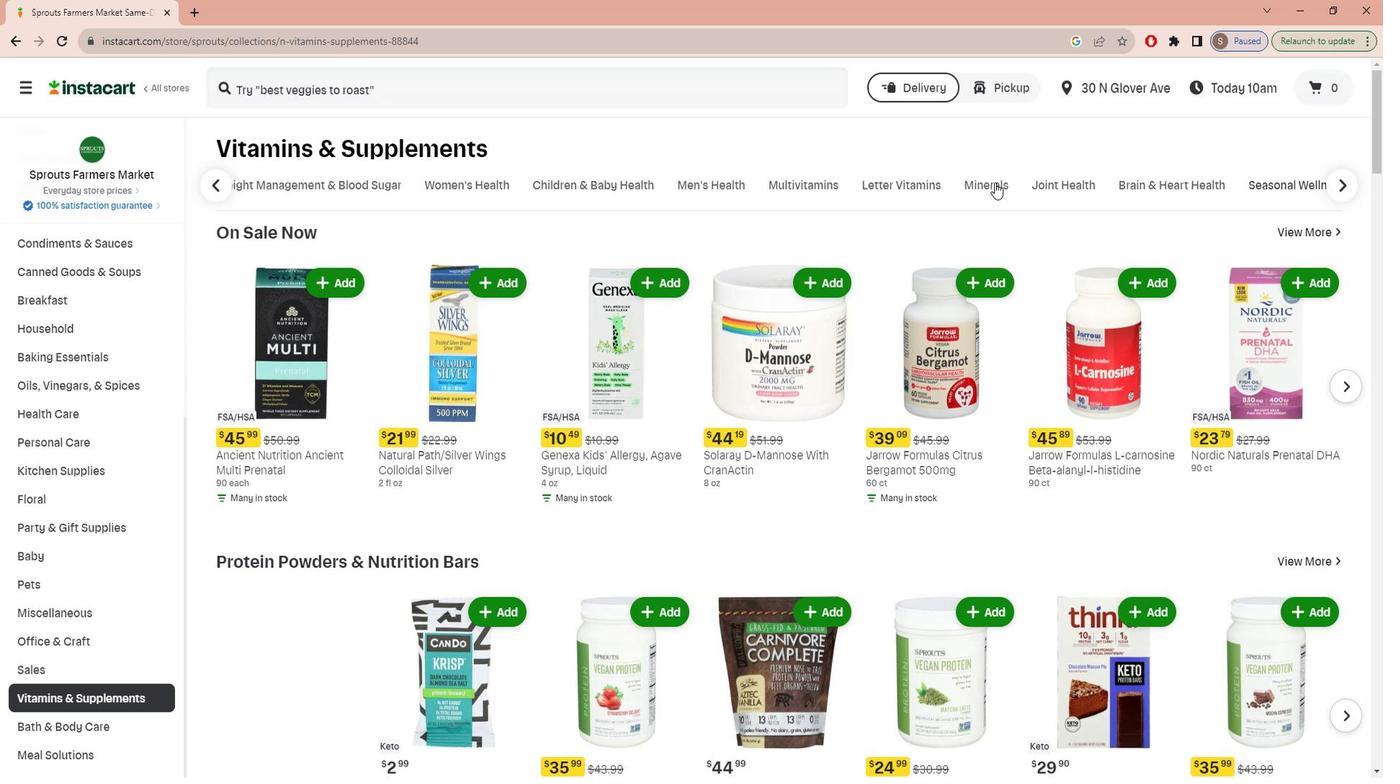 
Action: Mouse pressed left at (992, 174)
Screenshot: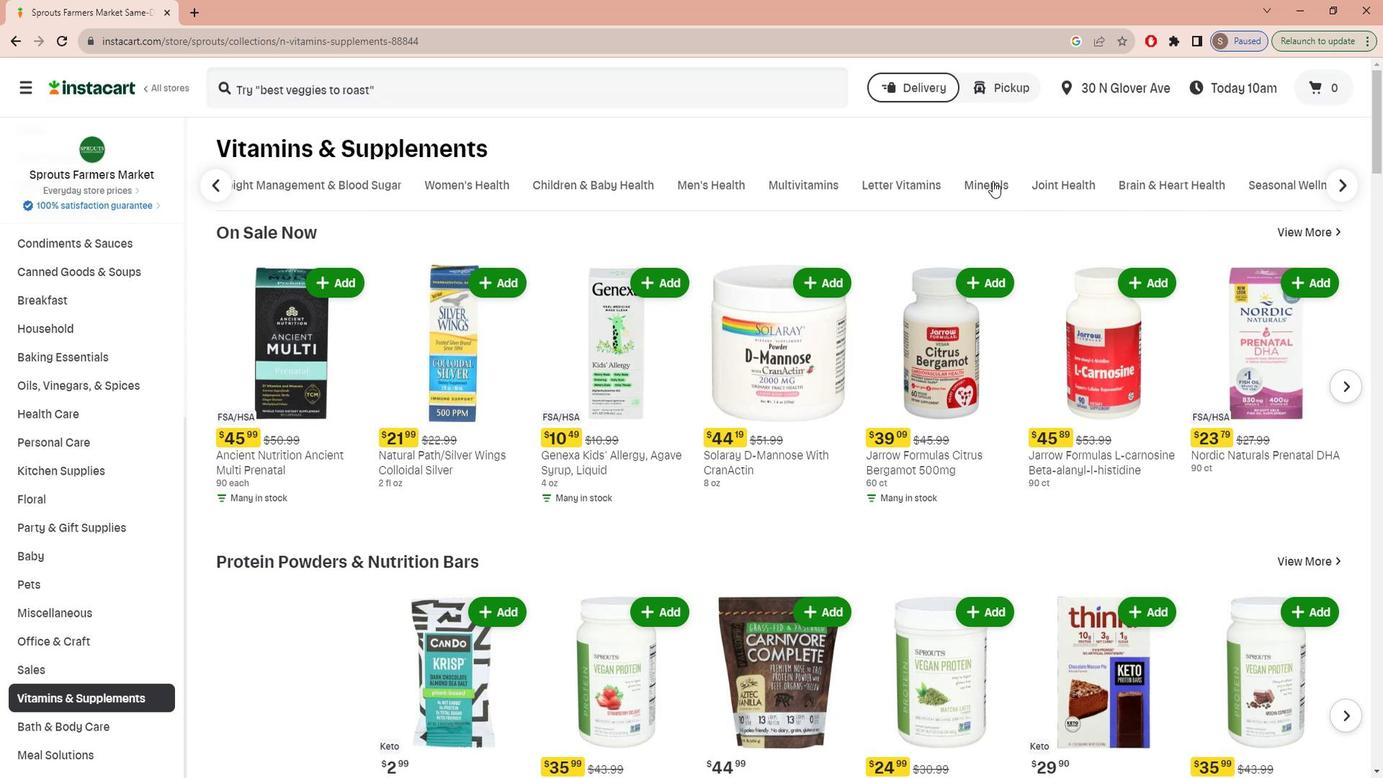 
Action: Mouse moved to (553, 86)
Screenshot: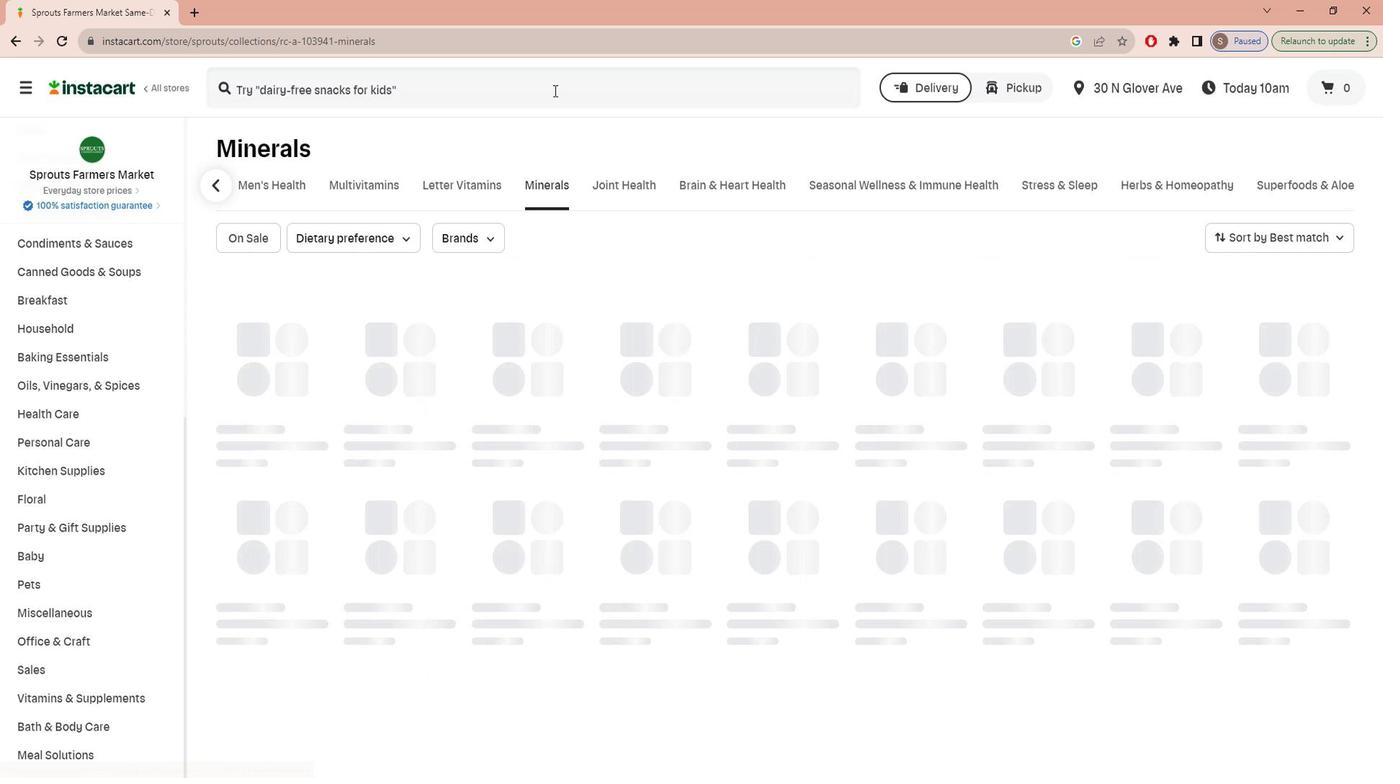 
Action: Mouse pressed left at (553, 86)
Screenshot: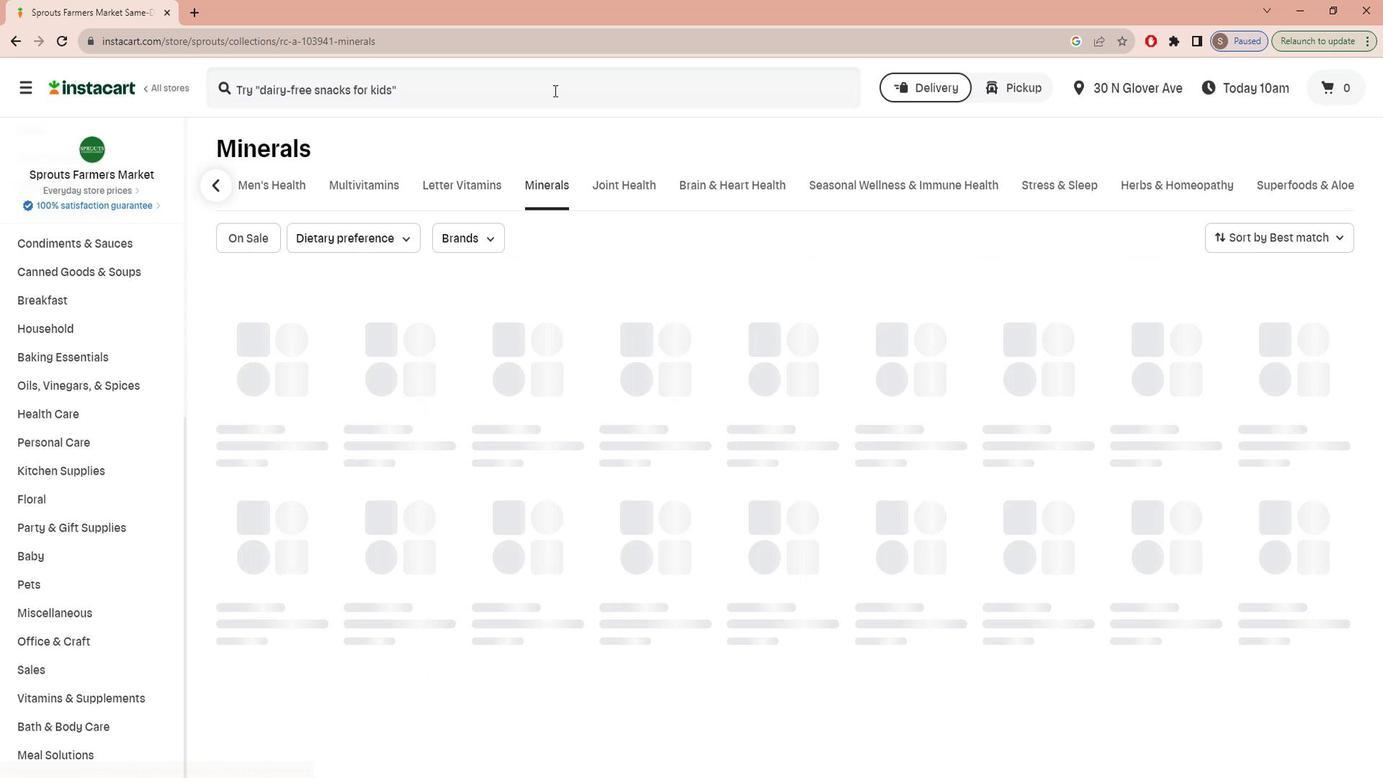 
Action: Key pressed n<Key.caps_lock>ATROL<Key.space><Key.caps_lock>s<Key.caps_lock>TRAWBERRY<Key.space><Key.caps_lock>v<Key.caps_lock>IT<Key.space><Key.caps_lock>b-12<Key.space>5000<Key.space>m<Key.caps_lock>CG<Key.enter>
Screenshot: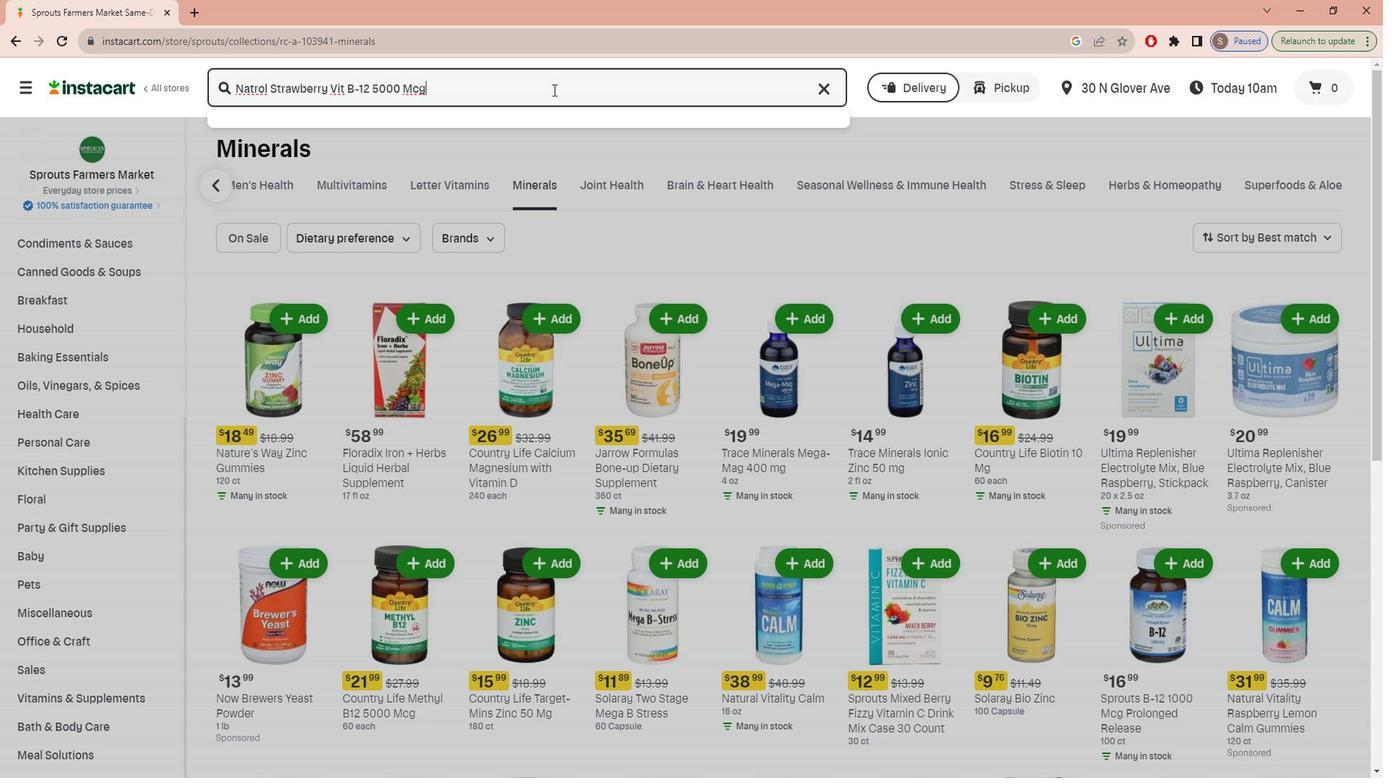 
Action: Mouse moved to (418, 235)
Screenshot: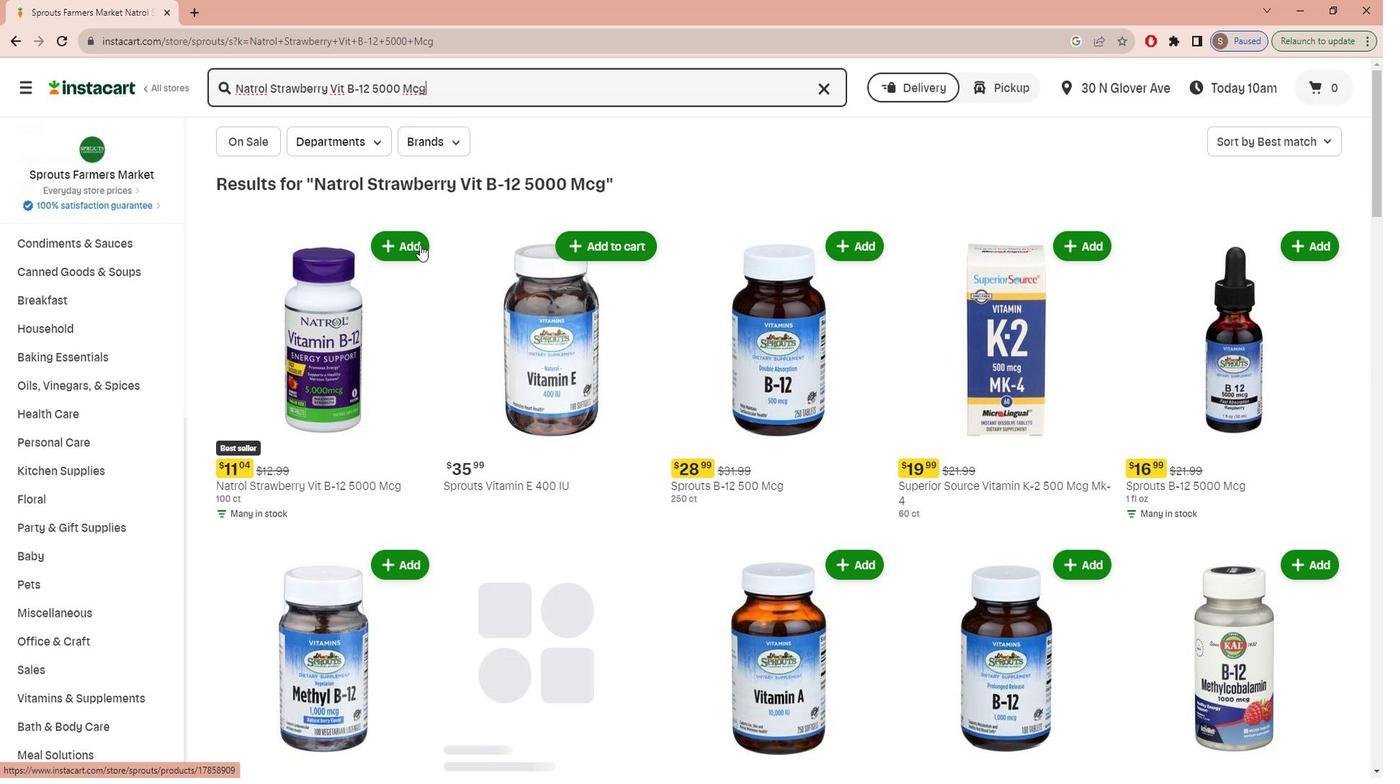 
Action: Mouse pressed left at (418, 235)
Screenshot: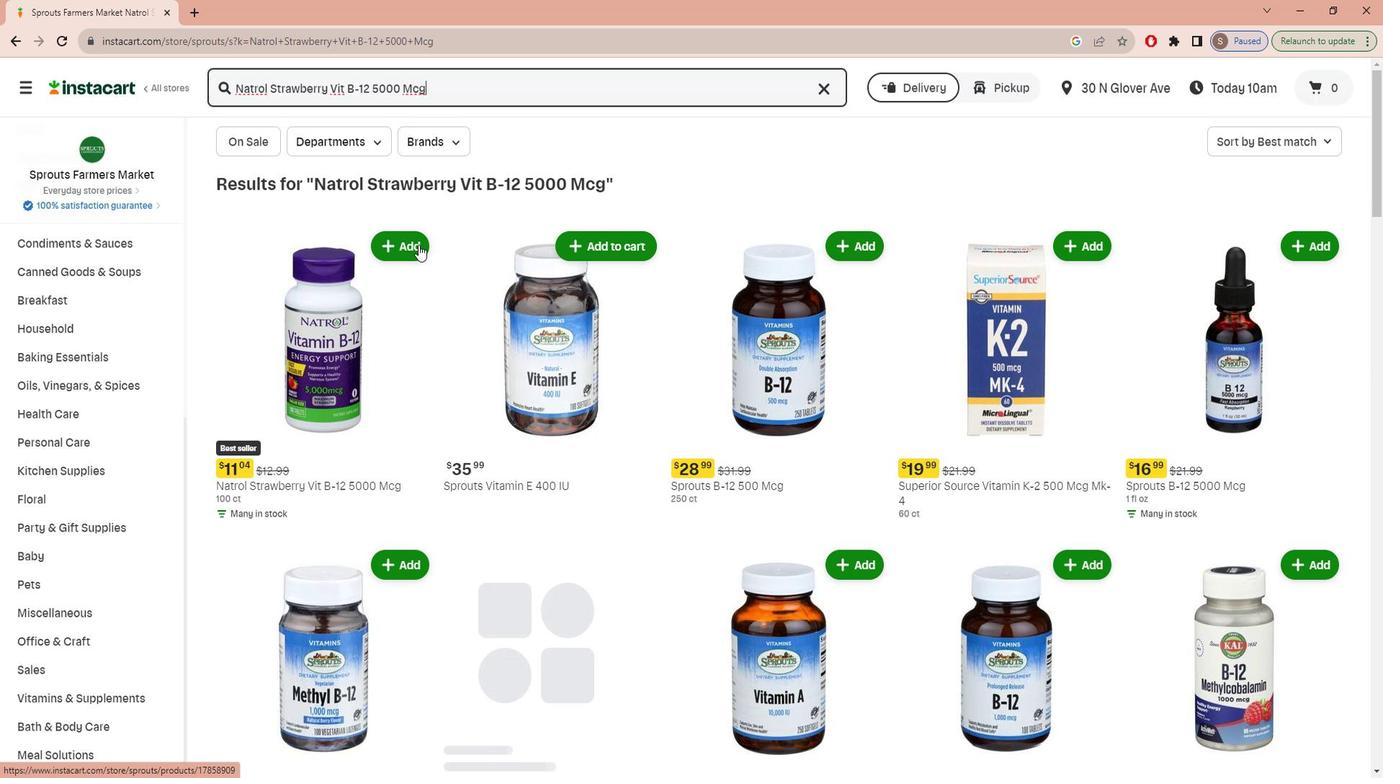 
Action: Mouse moved to (430, 310)
Screenshot: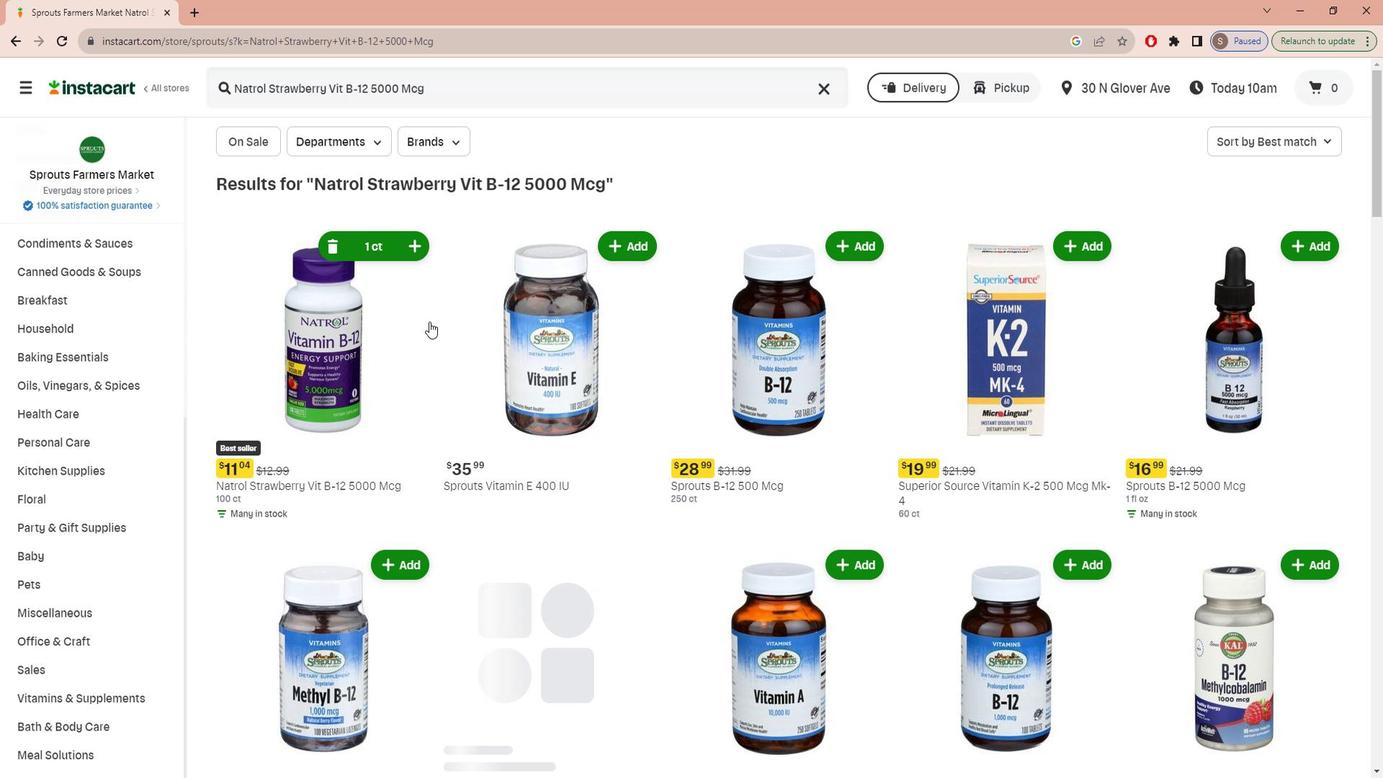
